 Task: Look for space in Râşnov, Romania from 7th July, 2023 to 15th July, 2023 for 6 adults in price range Rs.15000 to Rs.20000. Place can be entire place with 3 bedrooms having 3 beds and 3 bathrooms. Property type can be house, flat, guest house. Booking option can be shelf check-in. Required host language is English.
Action: Mouse moved to (424, 69)
Screenshot: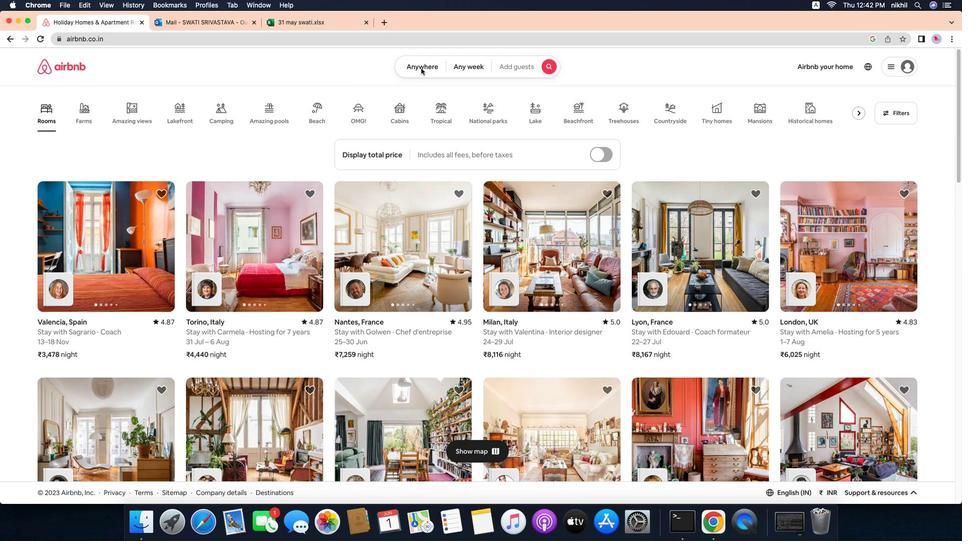 
Action: Mouse pressed left at (424, 69)
Screenshot: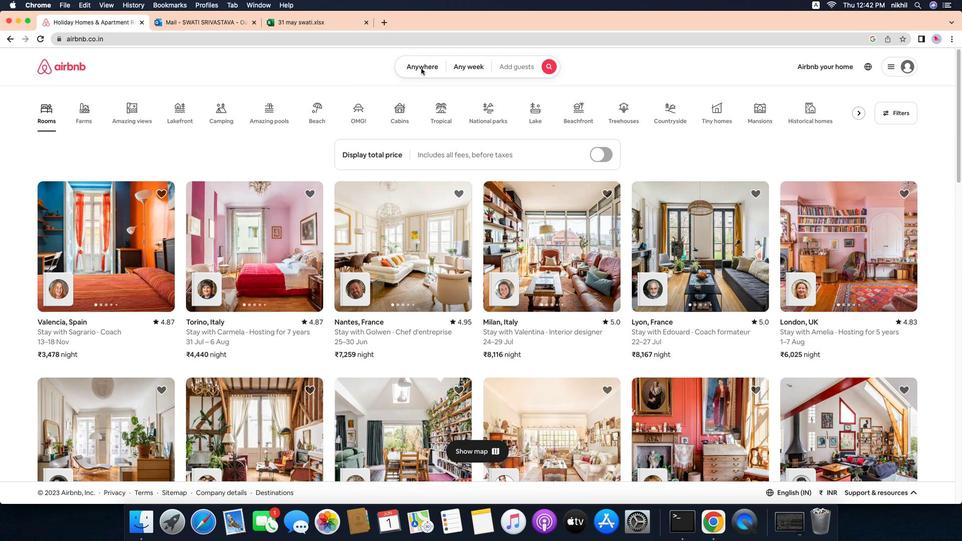 
Action: Mouse moved to (421, 71)
Screenshot: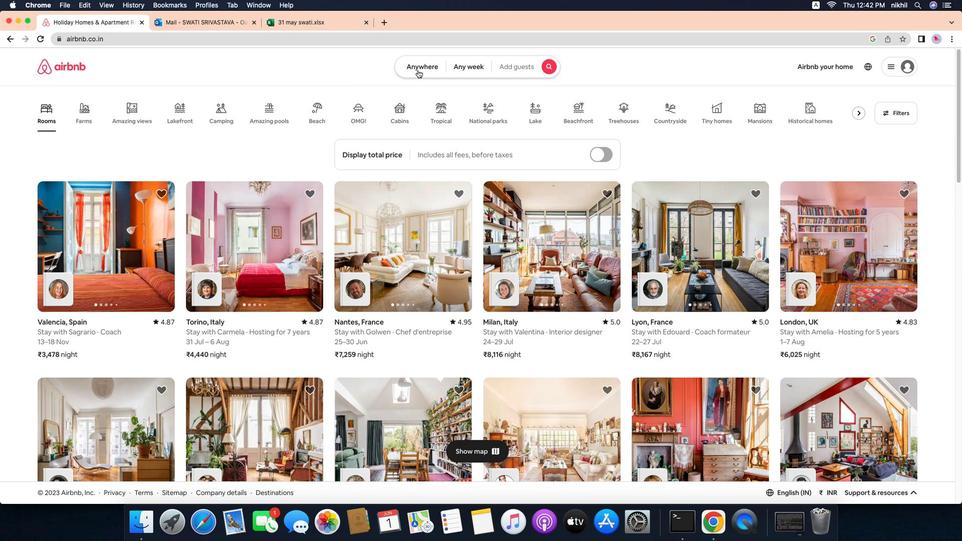 
Action: Mouse pressed left at (421, 71)
Screenshot: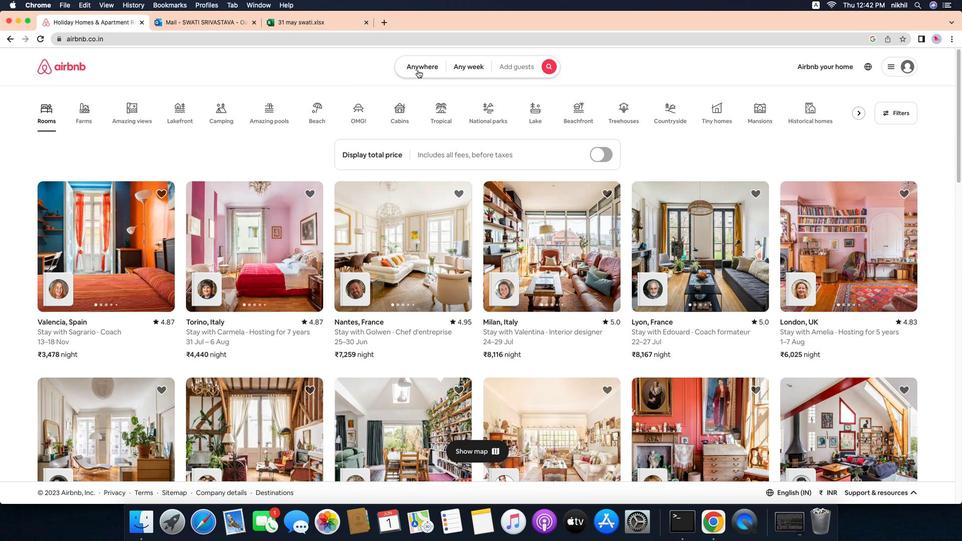 
Action: Mouse moved to (369, 107)
Screenshot: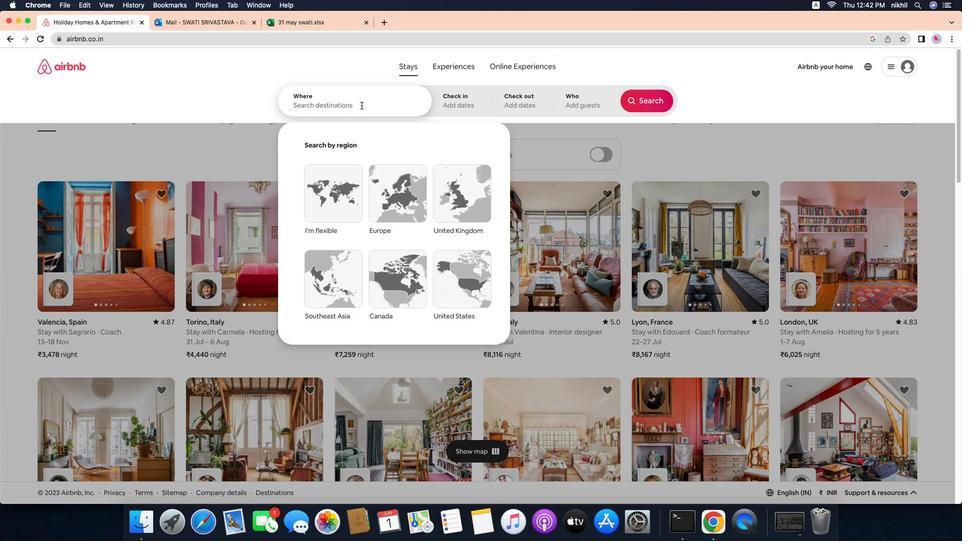 
Action: Mouse pressed left at (369, 107)
Screenshot: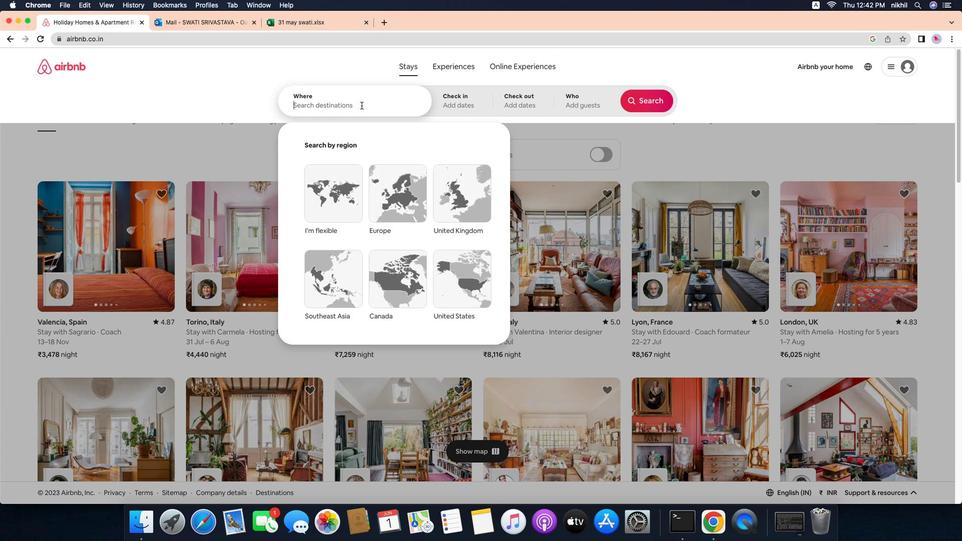 
Action: Mouse moved to (369, 108)
Screenshot: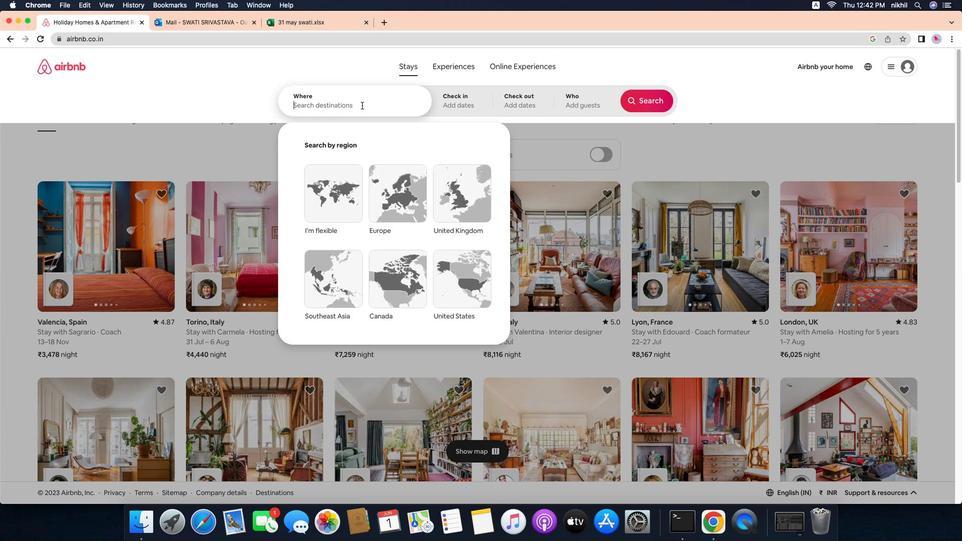 
Action: Key pressed Key.caps_lock'R'Key.caps_lock'a''s''n''o''v'
Screenshot: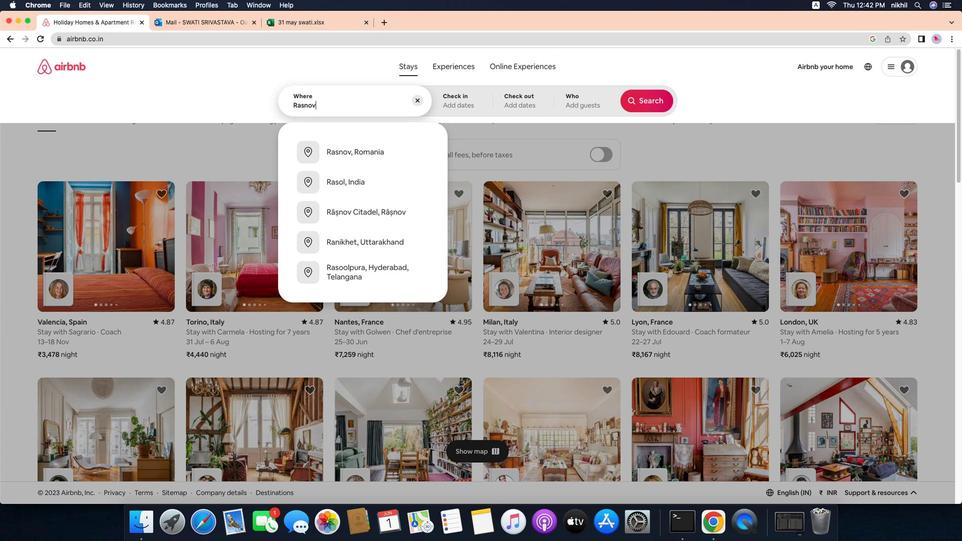 
Action: Mouse moved to (393, 162)
Screenshot: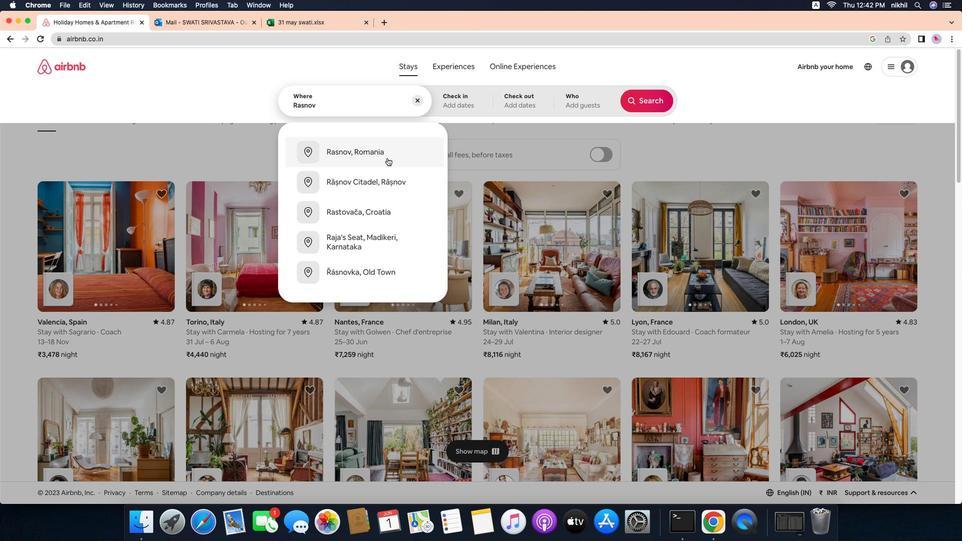 
Action: Mouse pressed left at (393, 162)
Screenshot: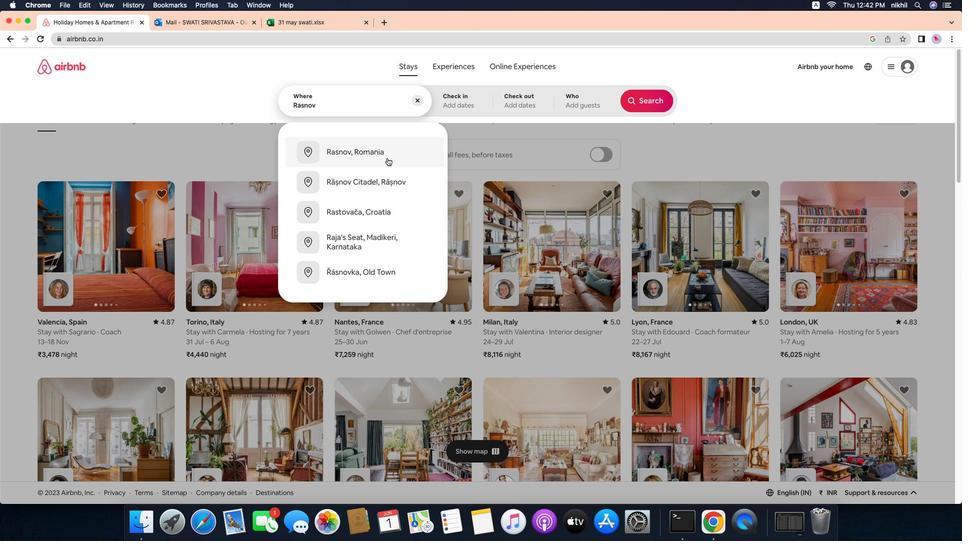 
Action: Mouse moved to (602, 245)
Screenshot: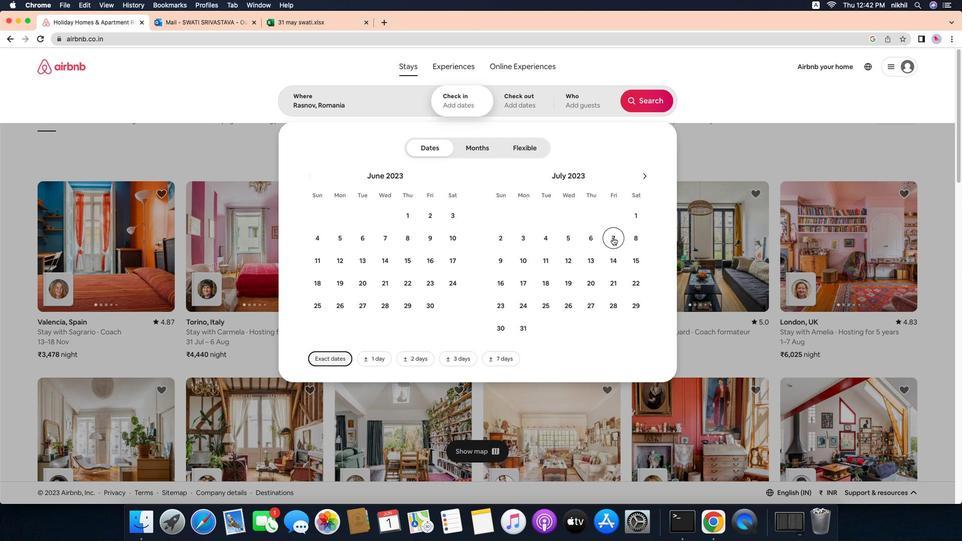
Action: Mouse pressed left at (602, 245)
Screenshot: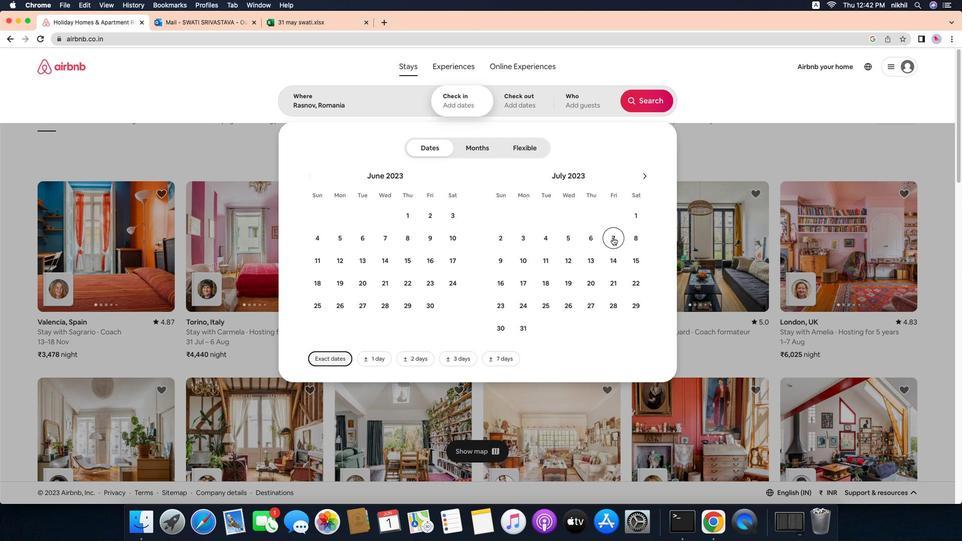 
Action: Mouse moved to (617, 266)
Screenshot: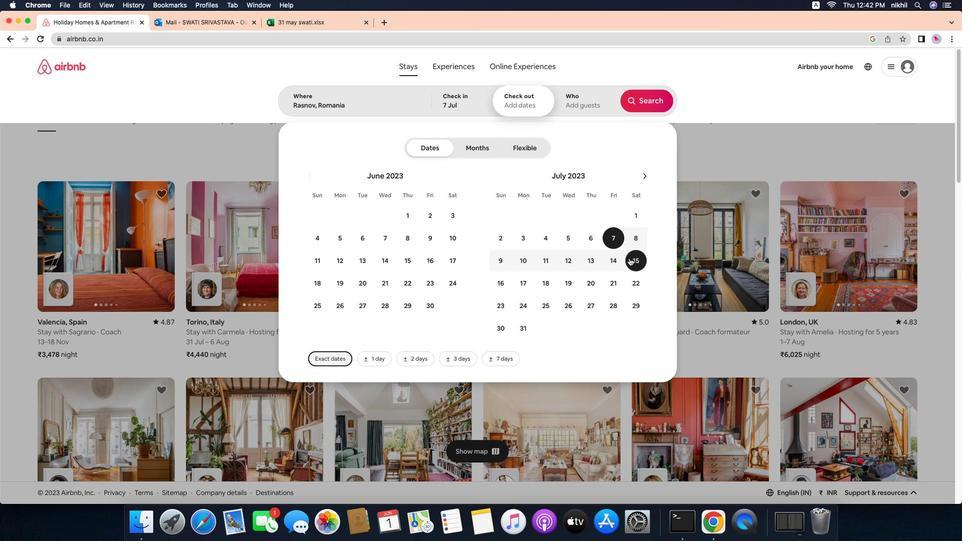 
Action: Mouse pressed left at (617, 266)
Screenshot: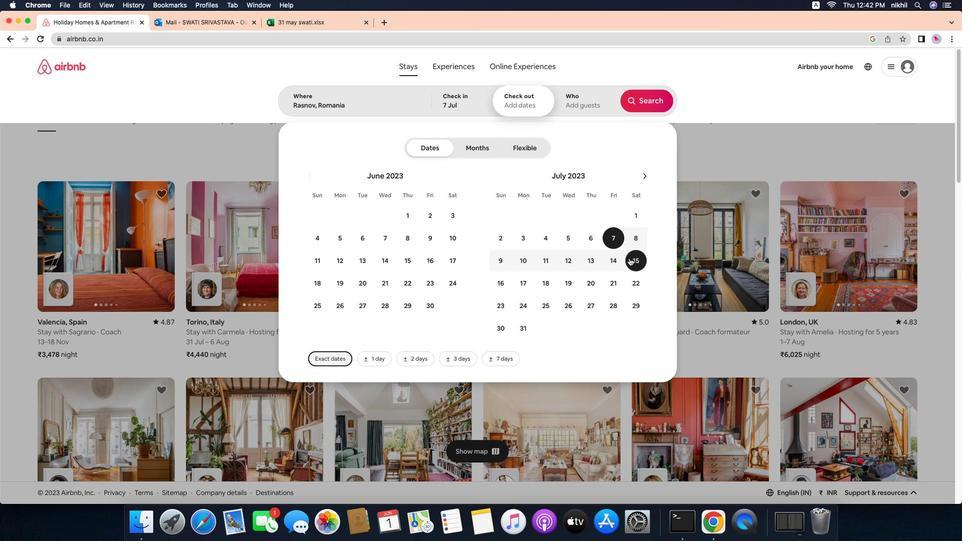 
Action: Mouse moved to (580, 104)
Screenshot: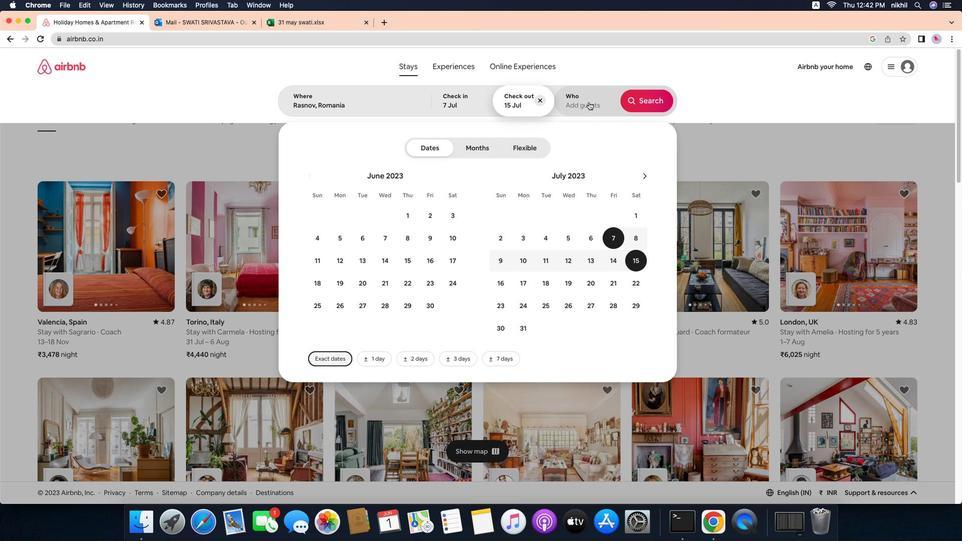 
Action: Mouse pressed left at (580, 104)
Screenshot: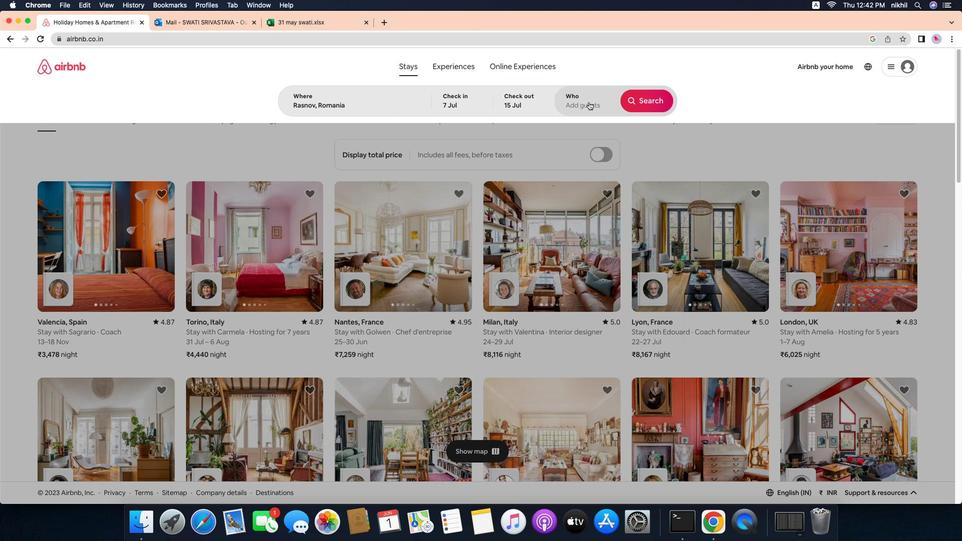 
Action: Mouse moved to (638, 152)
Screenshot: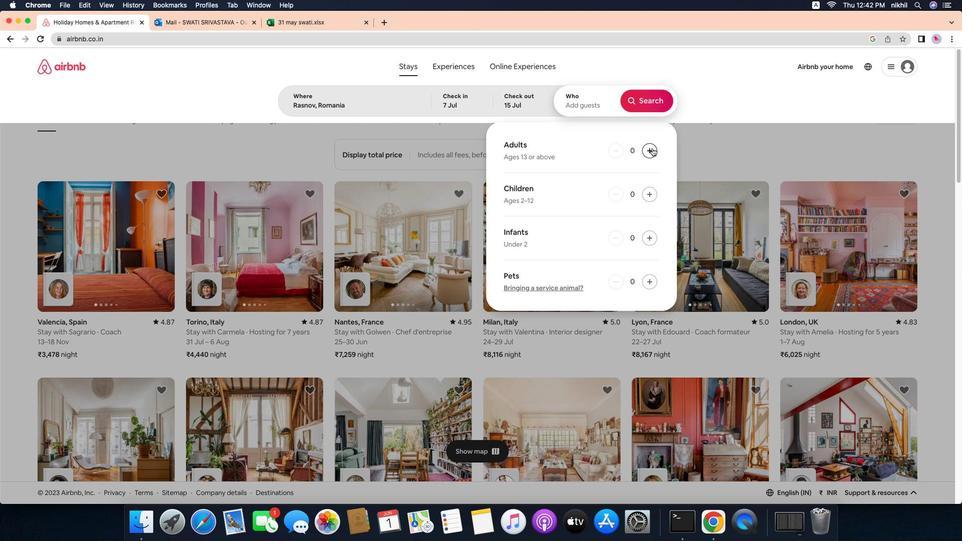 
Action: Mouse pressed left at (638, 152)
Screenshot: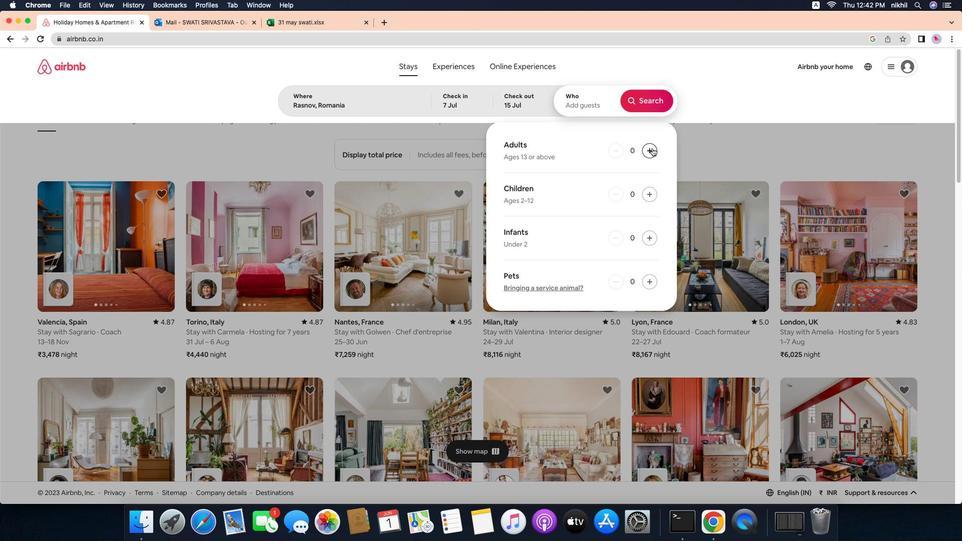 
Action: Mouse pressed left at (638, 152)
Screenshot: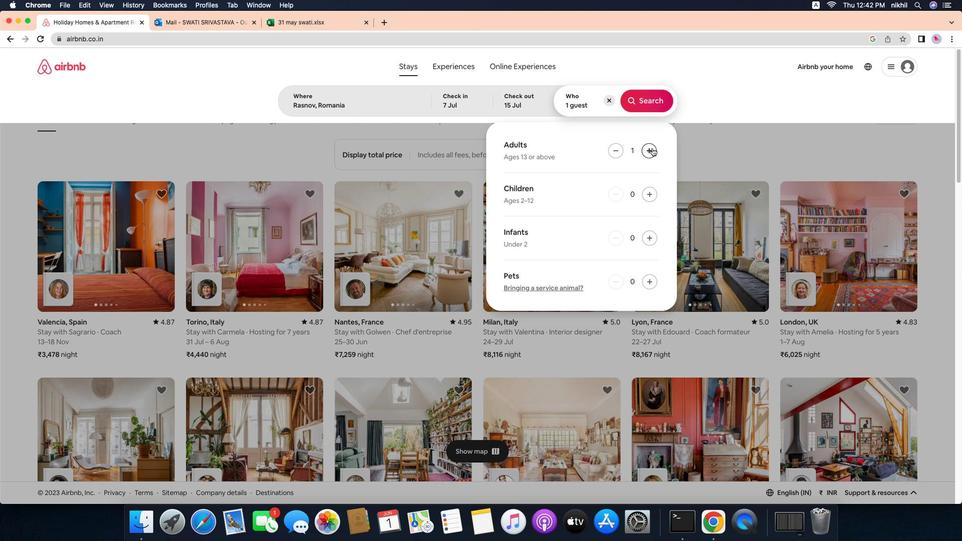 
Action: Mouse pressed left at (638, 152)
Screenshot: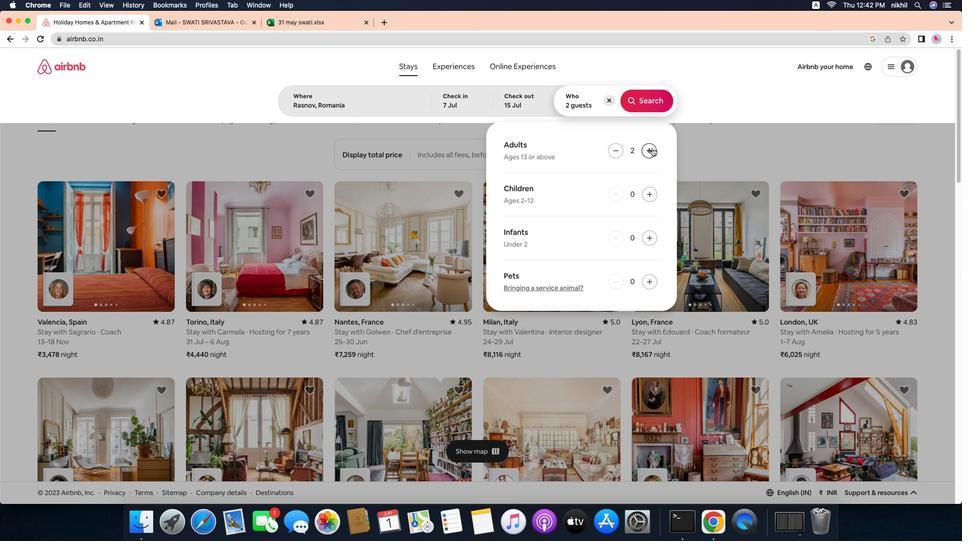 
Action: Mouse pressed left at (638, 152)
Screenshot: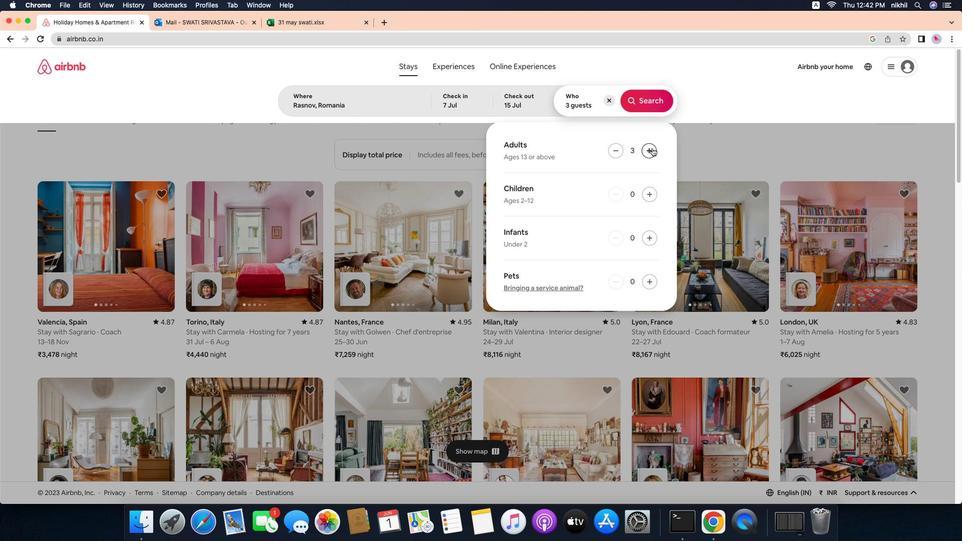 
Action: Mouse pressed left at (638, 152)
Screenshot: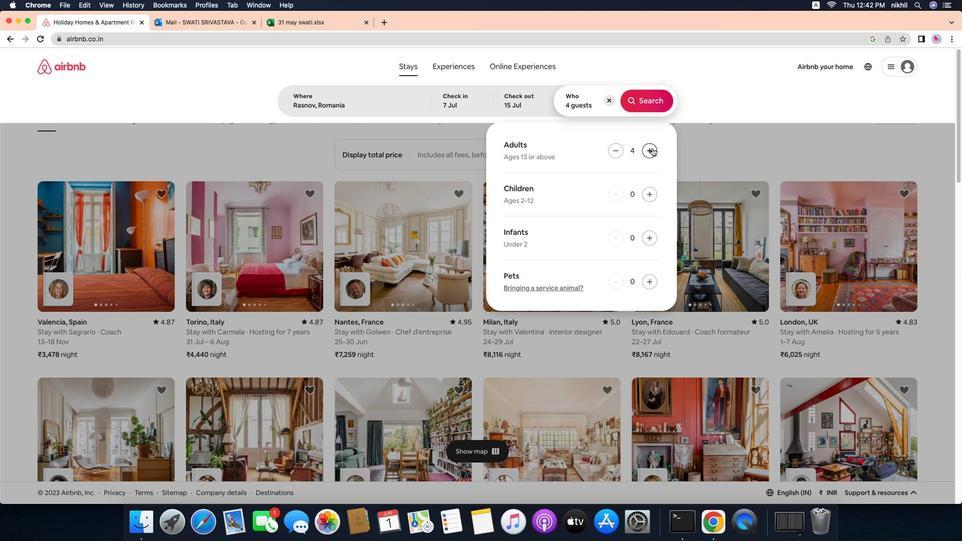 
Action: Mouse pressed left at (638, 152)
Screenshot: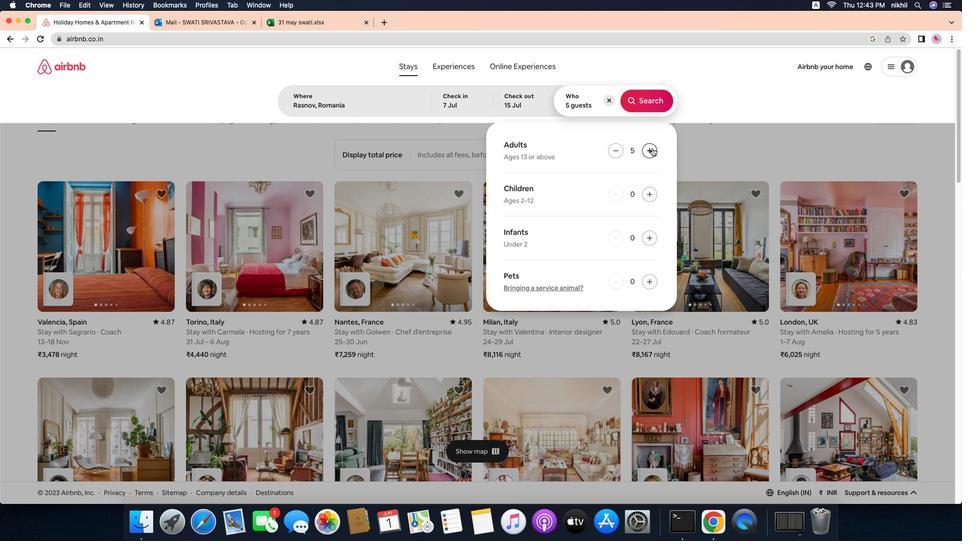 
Action: Mouse moved to (635, 99)
Screenshot: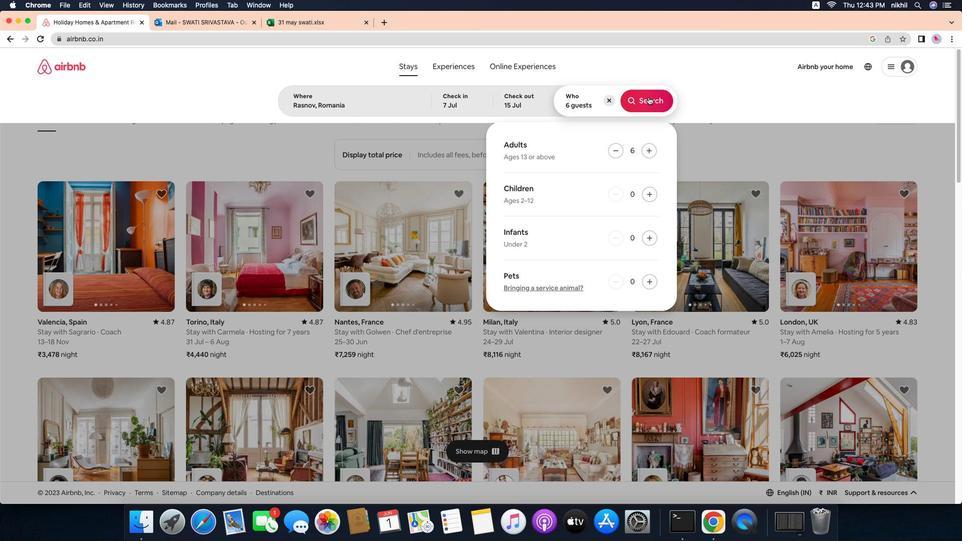 
Action: Mouse pressed left at (635, 99)
Screenshot: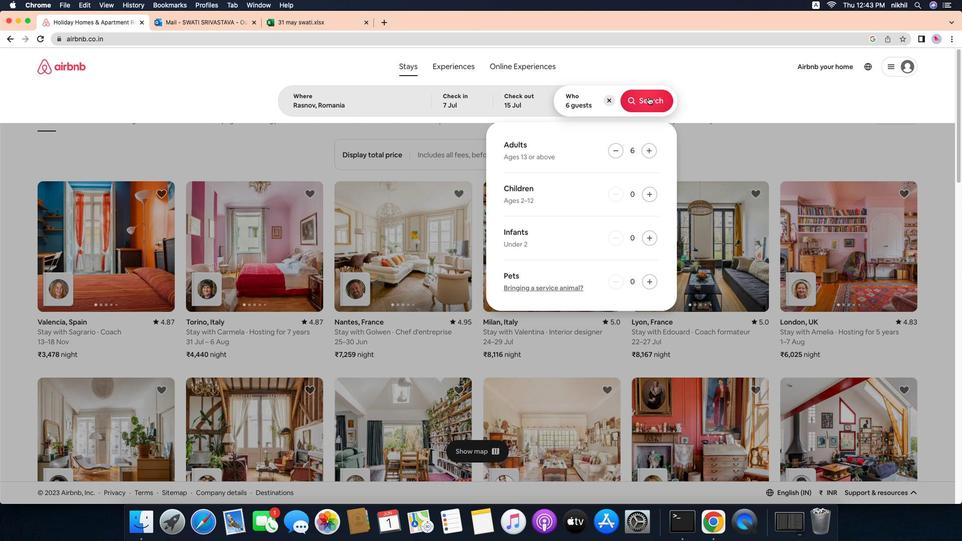 
Action: Mouse moved to (894, 106)
Screenshot: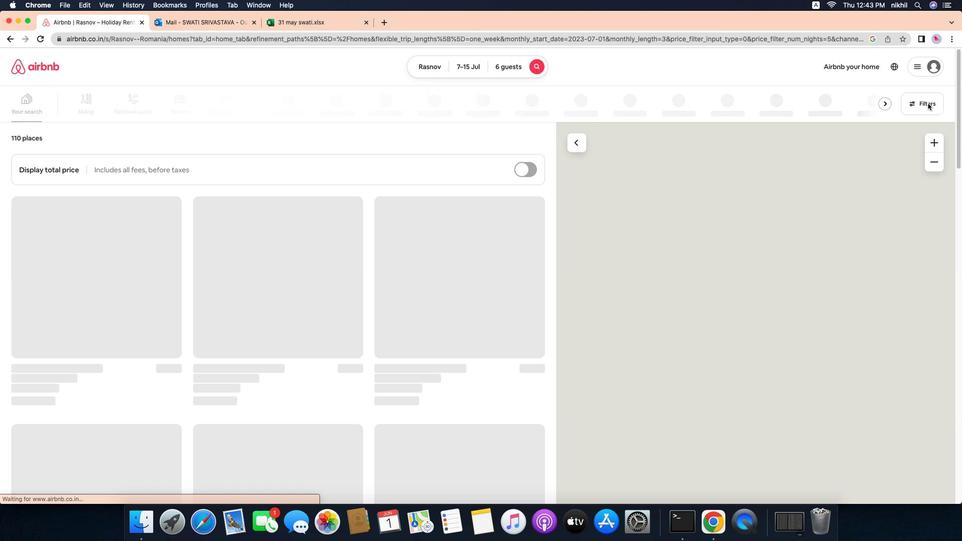 
Action: Mouse pressed left at (894, 106)
Screenshot: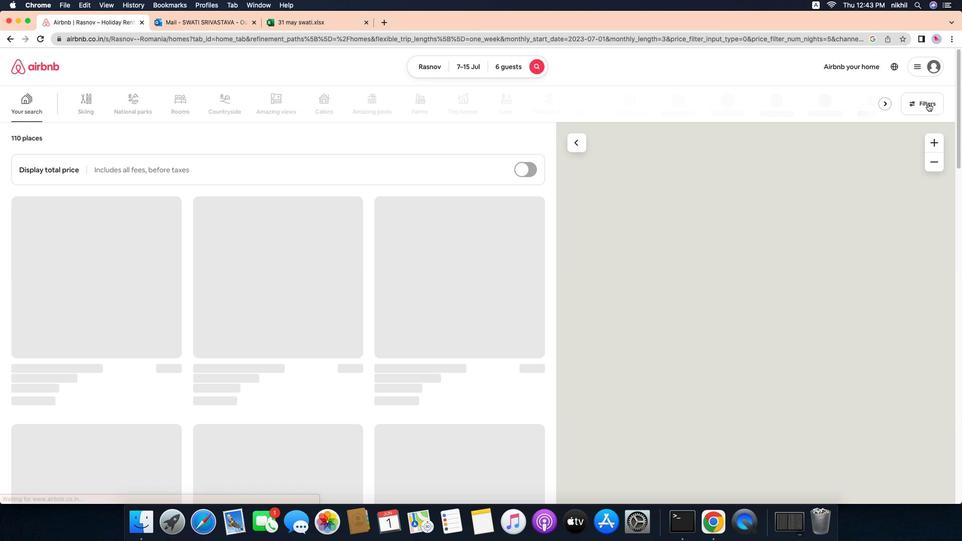 
Action: Mouse moved to (403, 345)
Screenshot: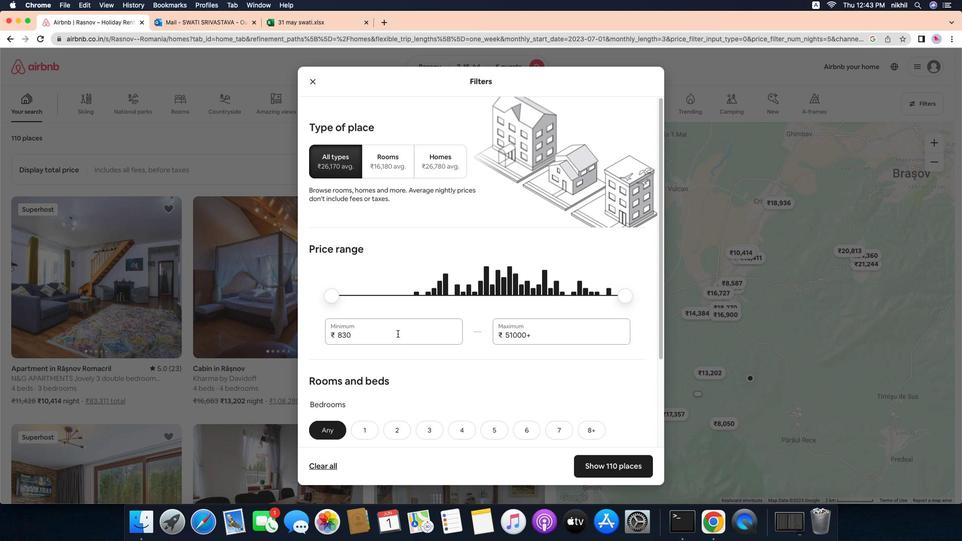 
Action: Mouse pressed left at (403, 345)
Screenshot: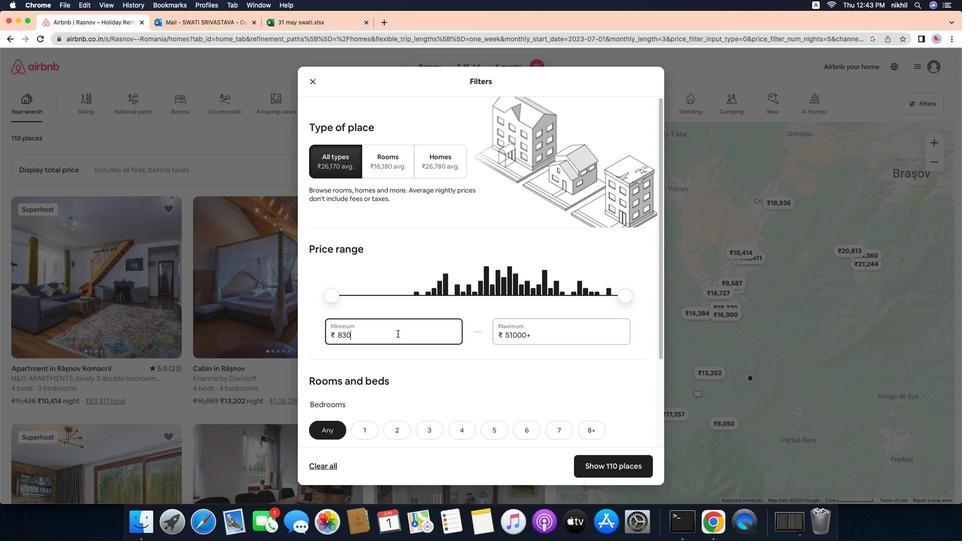 
Action: Key pressed Key.backspaceKey.backspaceKey.backspace'1''5''0''0''0'
Screenshot: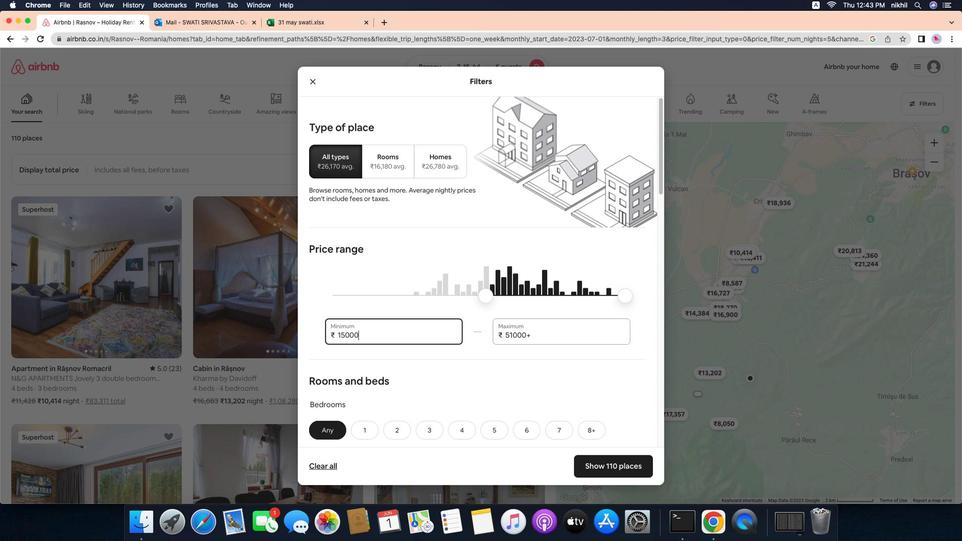 
Action: Mouse moved to (534, 339)
Screenshot: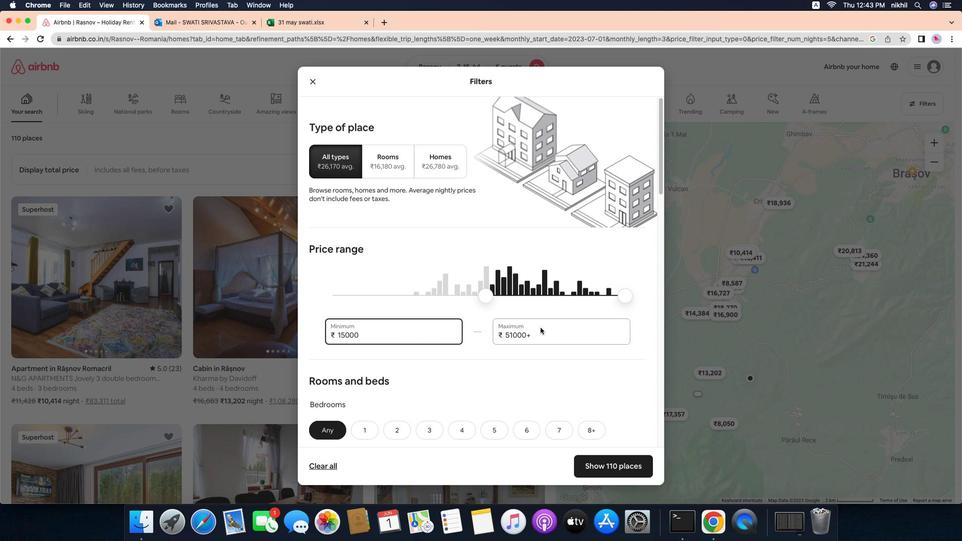 
Action: Mouse pressed left at (534, 339)
Screenshot: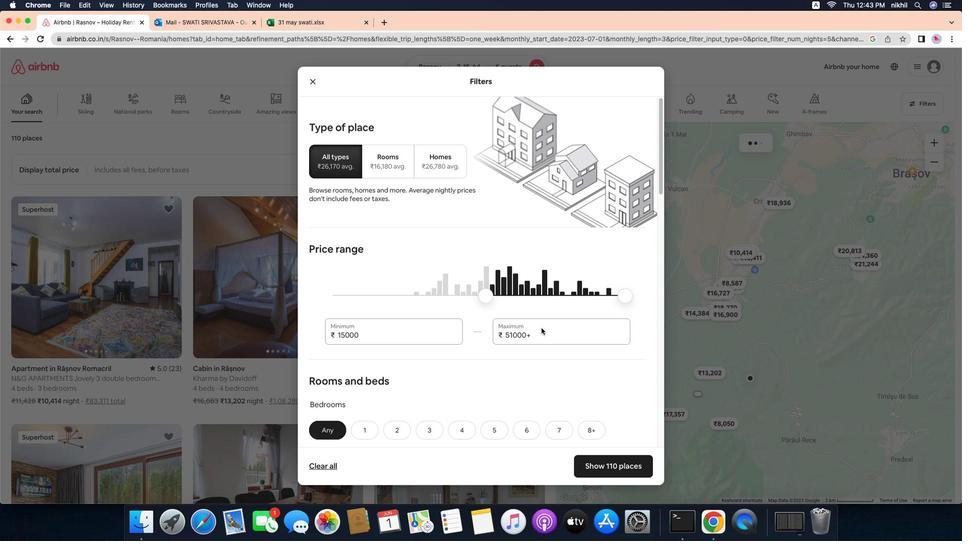 
Action: Mouse moved to (525, 338)
Screenshot: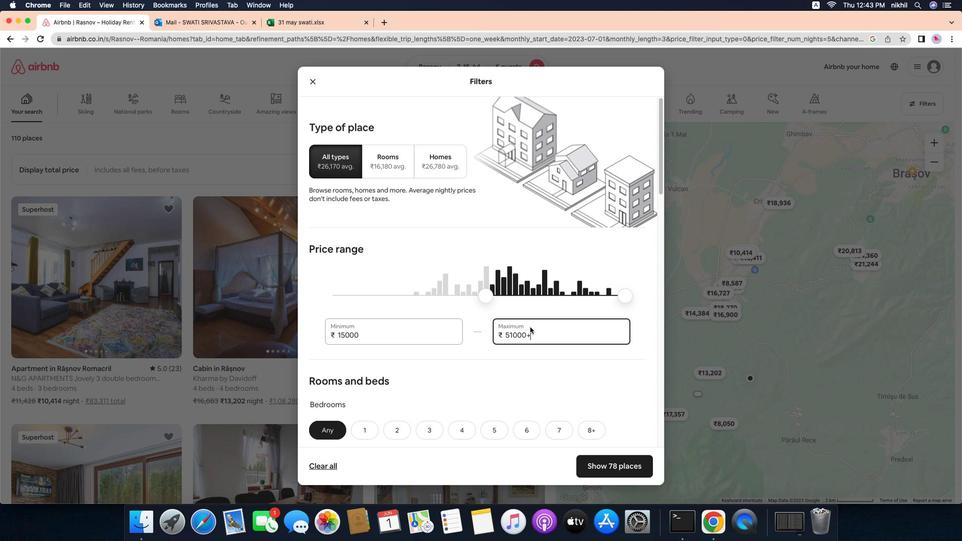 
Action: Key pressed Key.backspaceKey.backspaceKey.backspaceKey.backspaceKey.backspaceKey.backspace'2''0''0''0''0'
Screenshot: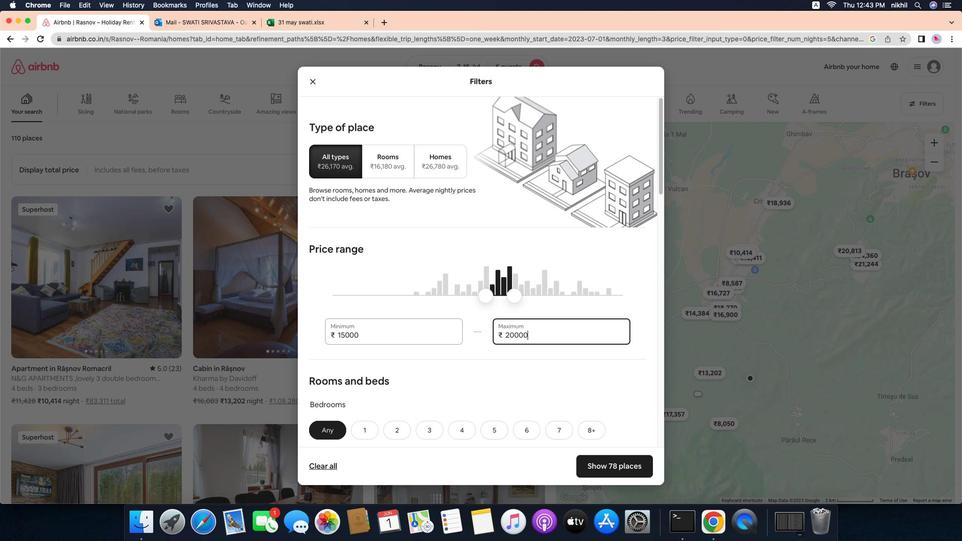 
Action: Mouse moved to (459, 352)
Screenshot: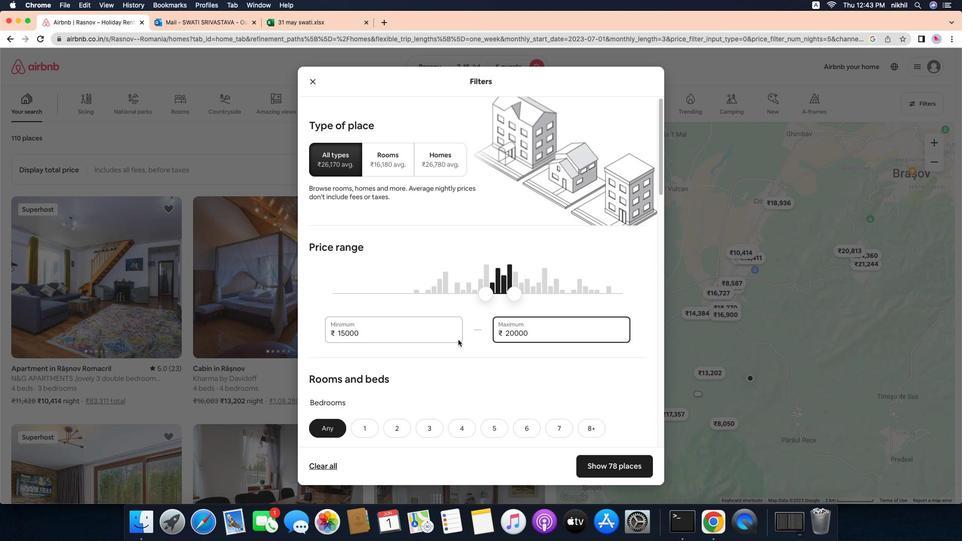 
Action: Mouse scrolled (459, 352) with delta (34, -2)
Screenshot: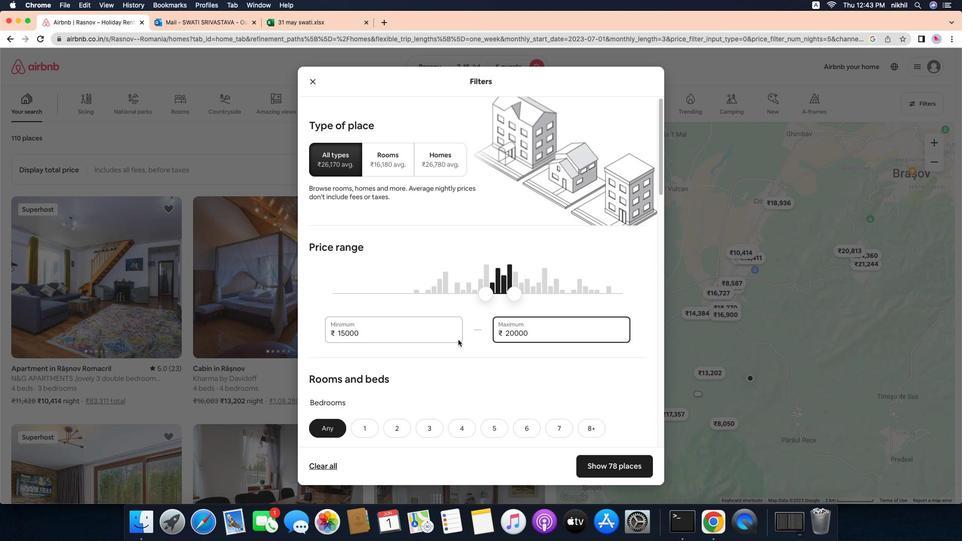 
Action: Mouse moved to (459, 352)
Screenshot: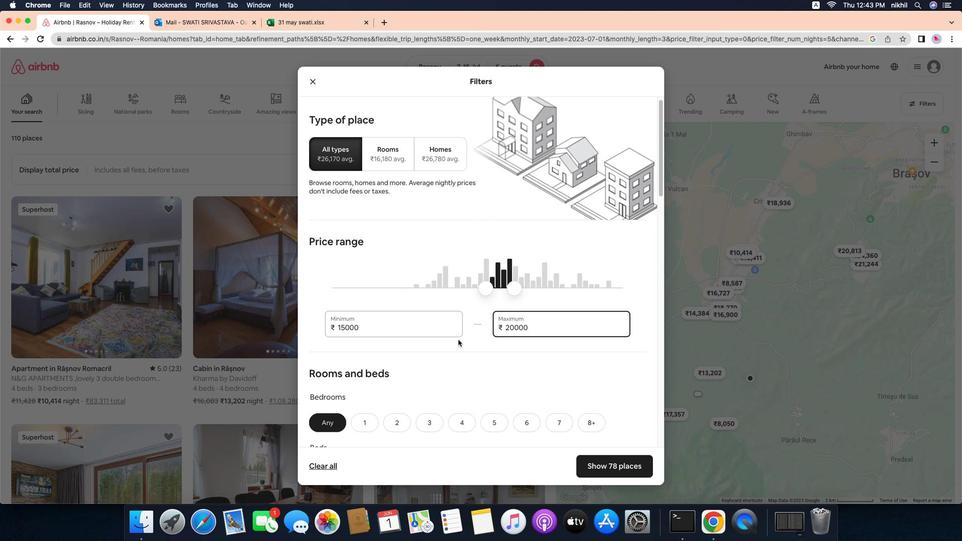 
Action: Mouse scrolled (459, 352) with delta (34, -2)
Screenshot: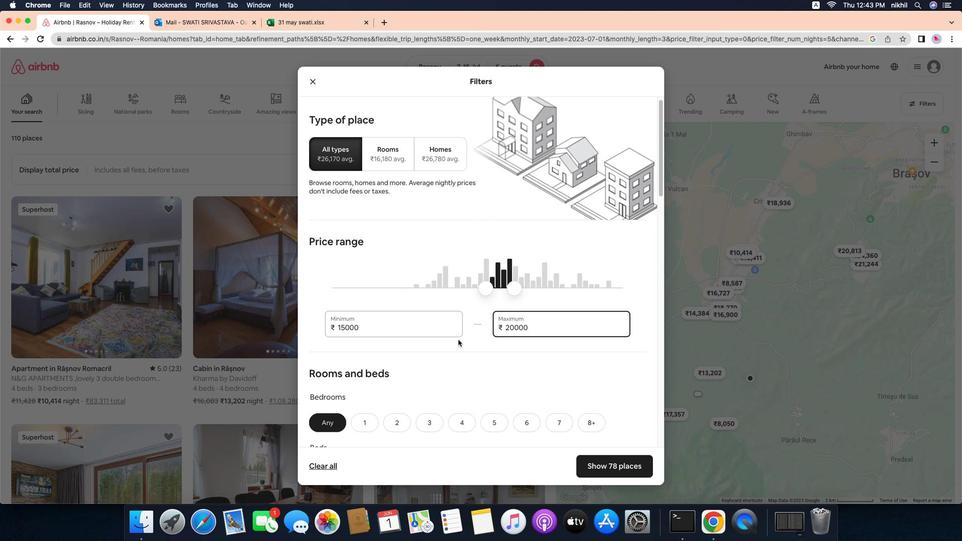 
Action: Mouse moved to (459, 352)
Screenshot: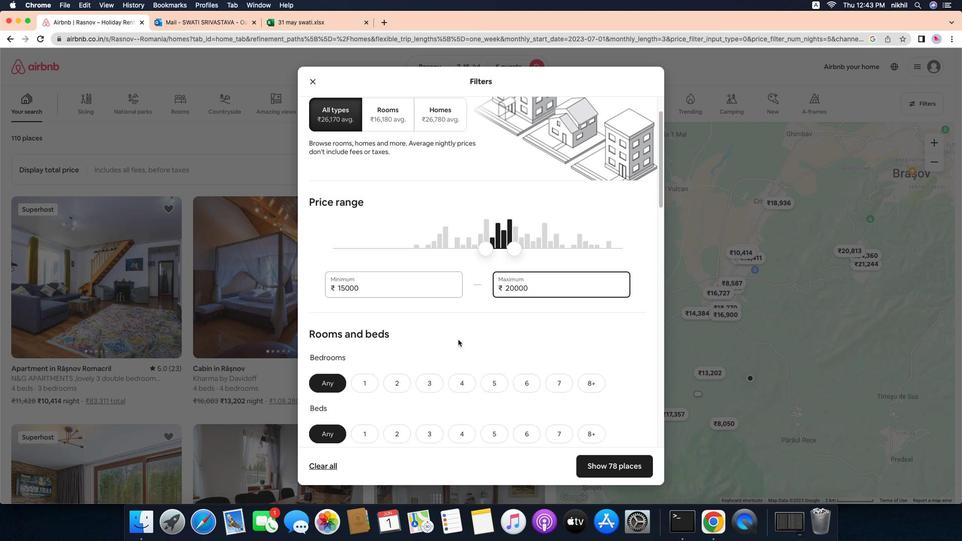 
Action: Mouse scrolled (459, 352) with delta (34, -3)
Screenshot: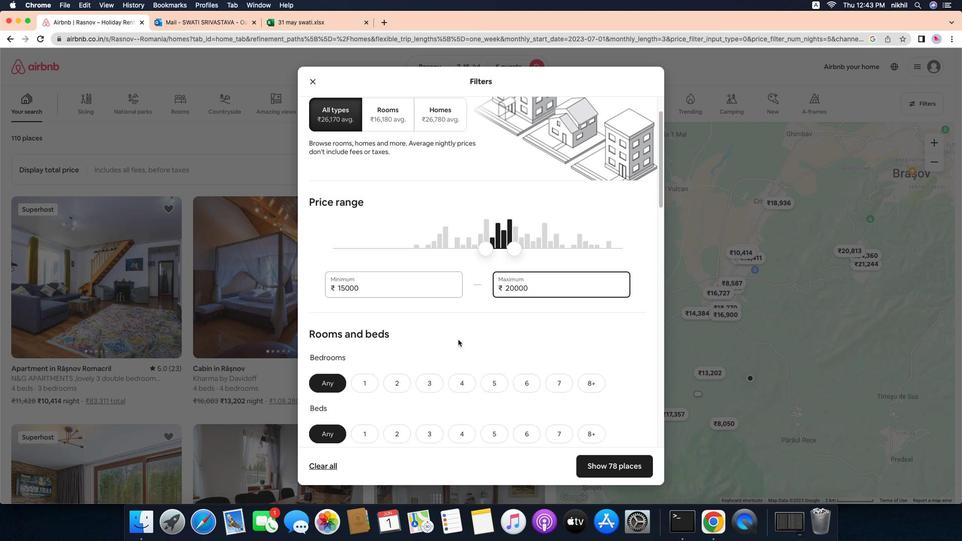 
Action: Mouse scrolled (459, 352) with delta (34, -2)
Screenshot: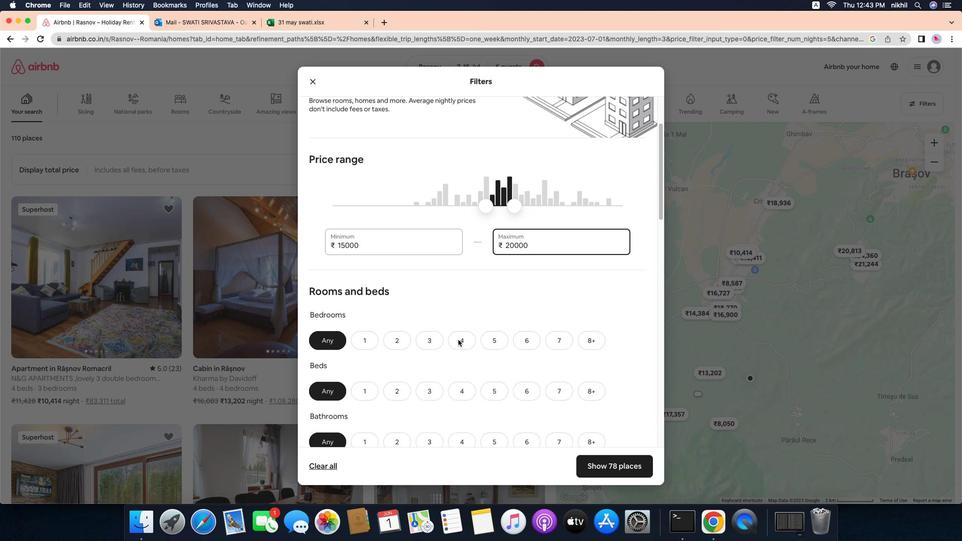 
Action: Mouse scrolled (459, 352) with delta (34, -2)
Screenshot: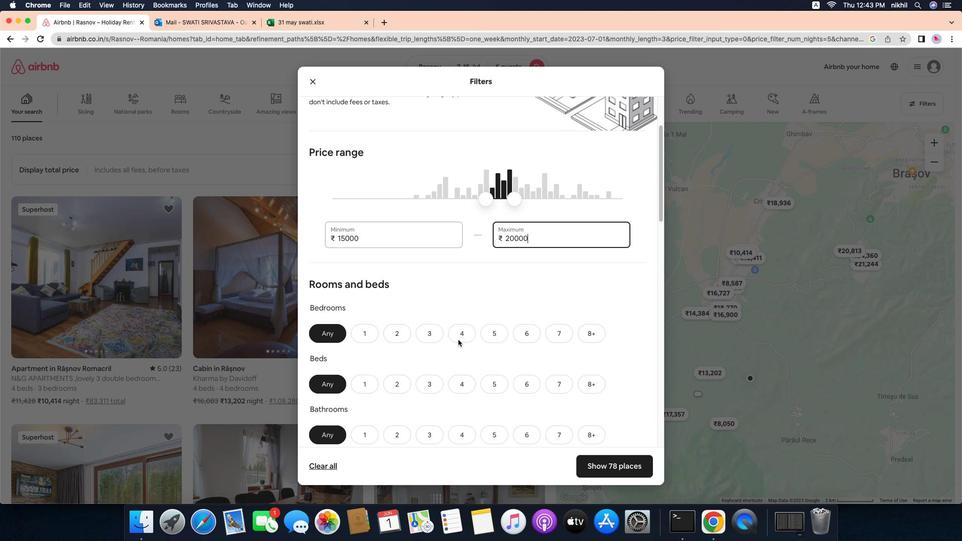 
Action: Mouse scrolled (459, 352) with delta (34, -3)
Screenshot: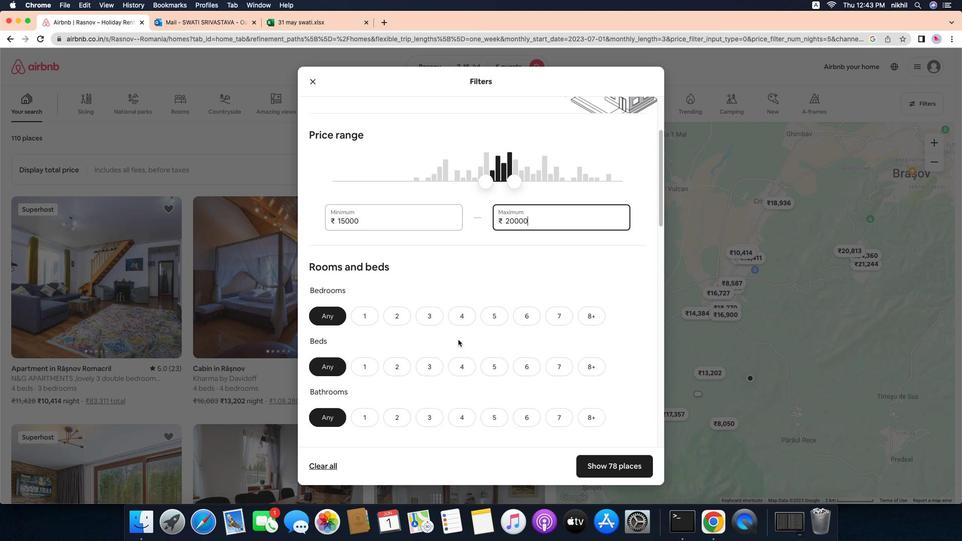 
Action: Mouse moved to (428, 271)
Screenshot: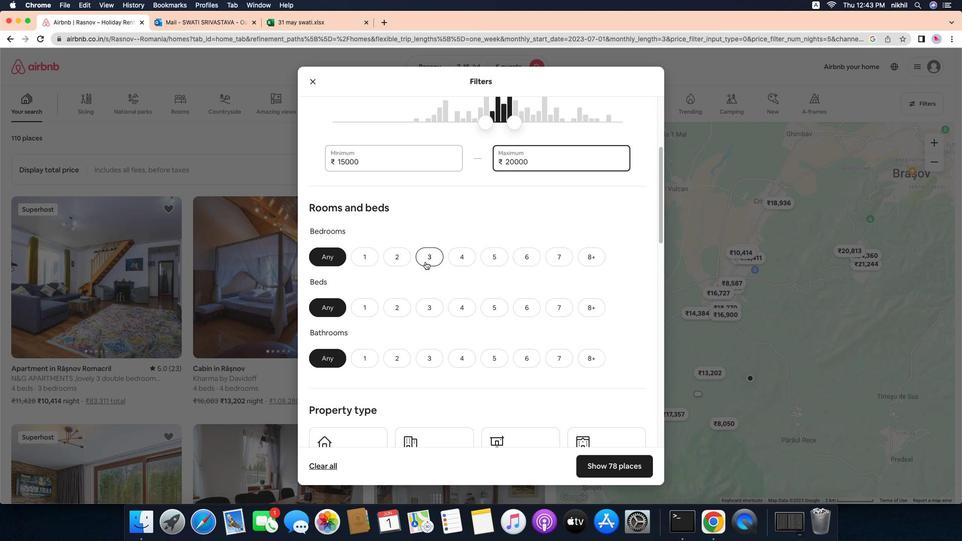 
Action: Mouse pressed left at (428, 271)
Screenshot: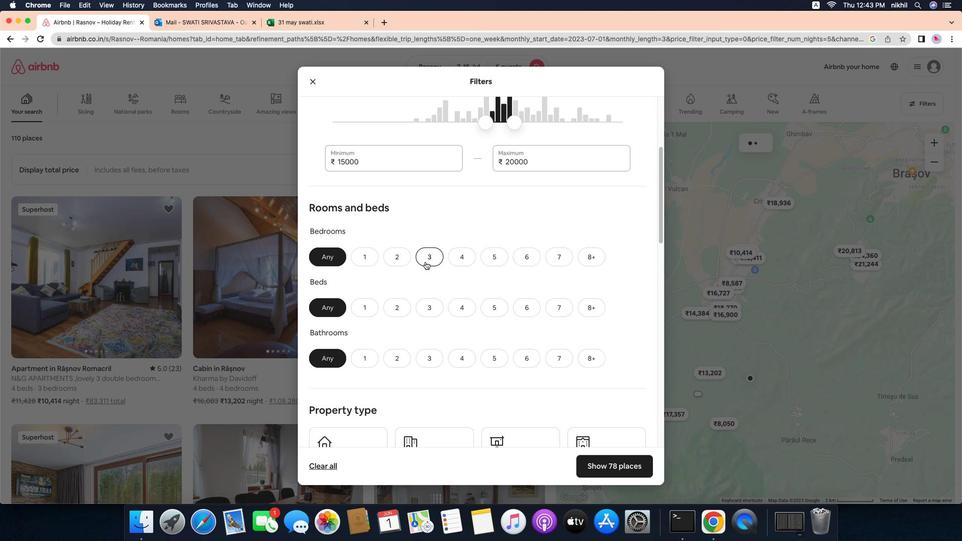 
Action: Mouse moved to (432, 321)
Screenshot: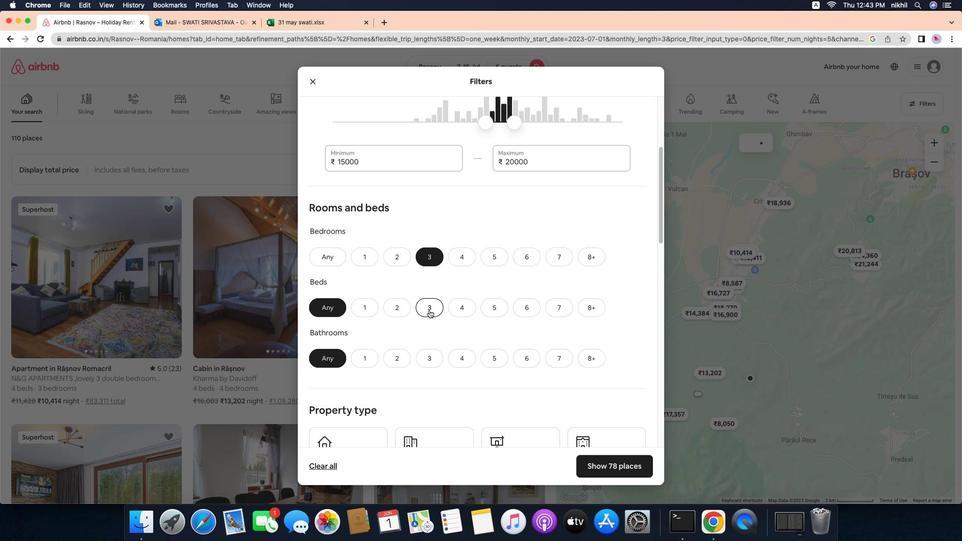 
Action: Mouse pressed left at (432, 321)
Screenshot: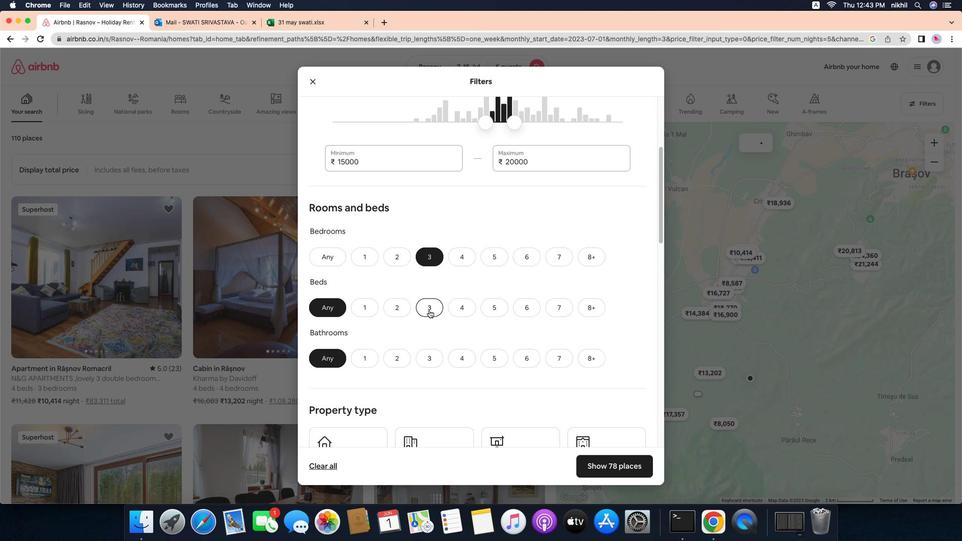 
Action: Mouse moved to (426, 371)
Screenshot: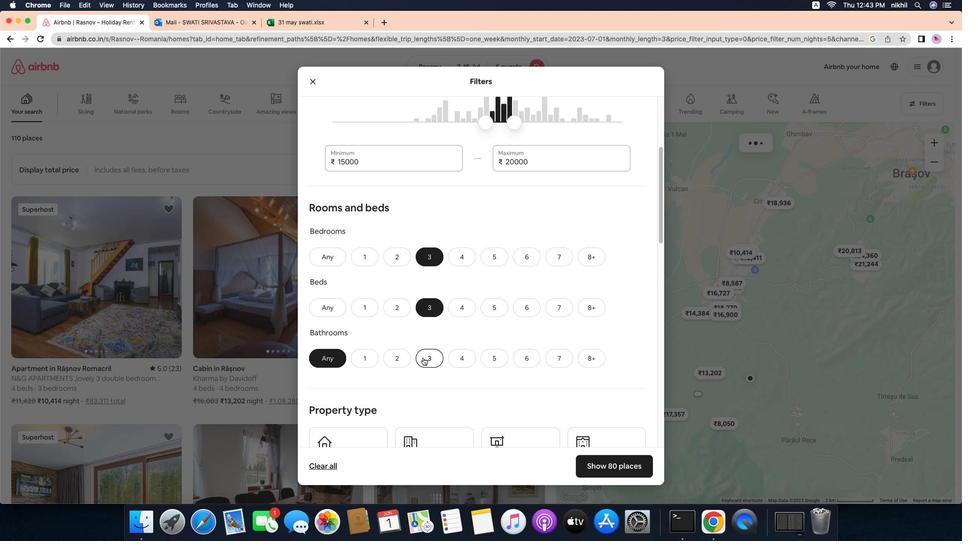 
Action: Mouse pressed left at (426, 371)
Screenshot: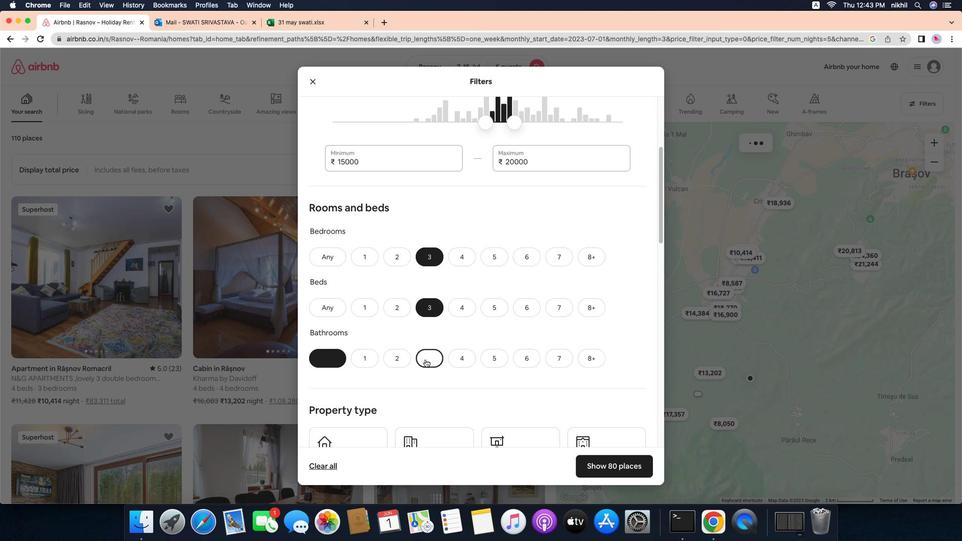 
Action: Mouse moved to (465, 347)
Screenshot: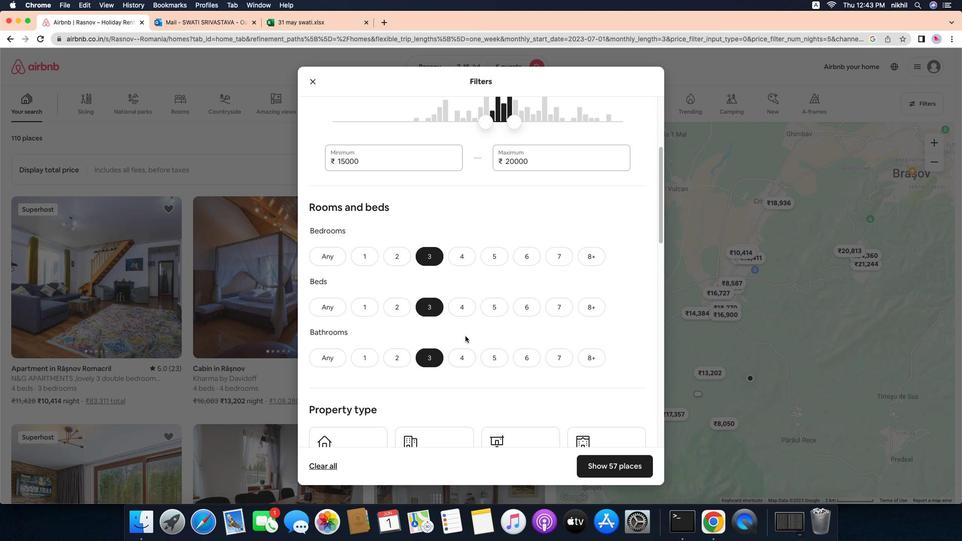
Action: Mouse scrolled (465, 347) with delta (34, -2)
Screenshot: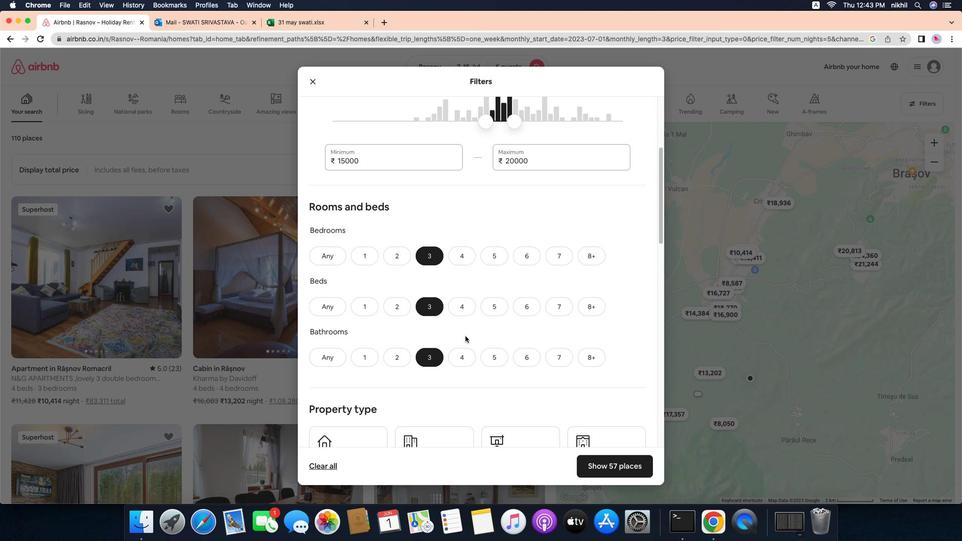 
Action: Mouse scrolled (465, 347) with delta (34, -2)
Screenshot: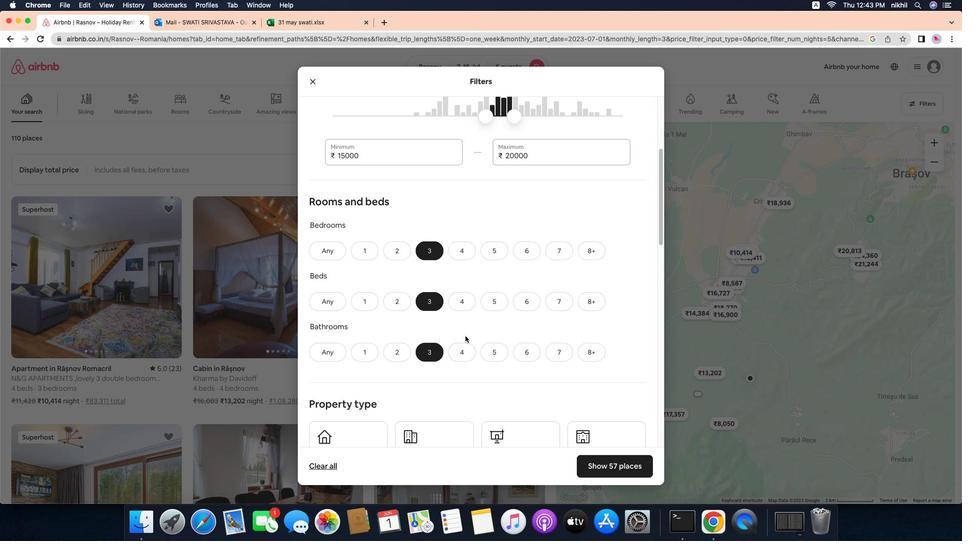 
Action: Mouse scrolled (465, 347) with delta (34, -2)
Screenshot: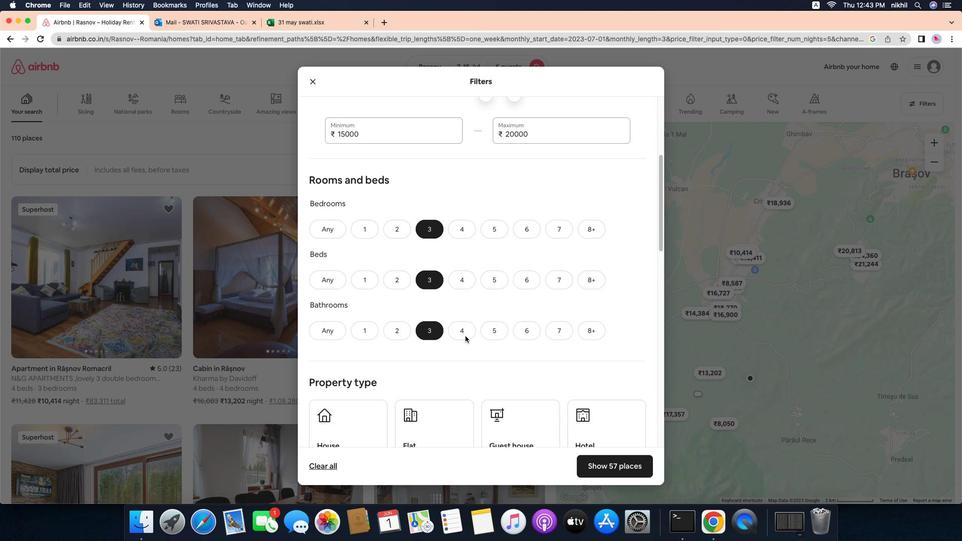 
Action: Mouse scrolled (465, 347) with delta (34, -3)
Screenshot: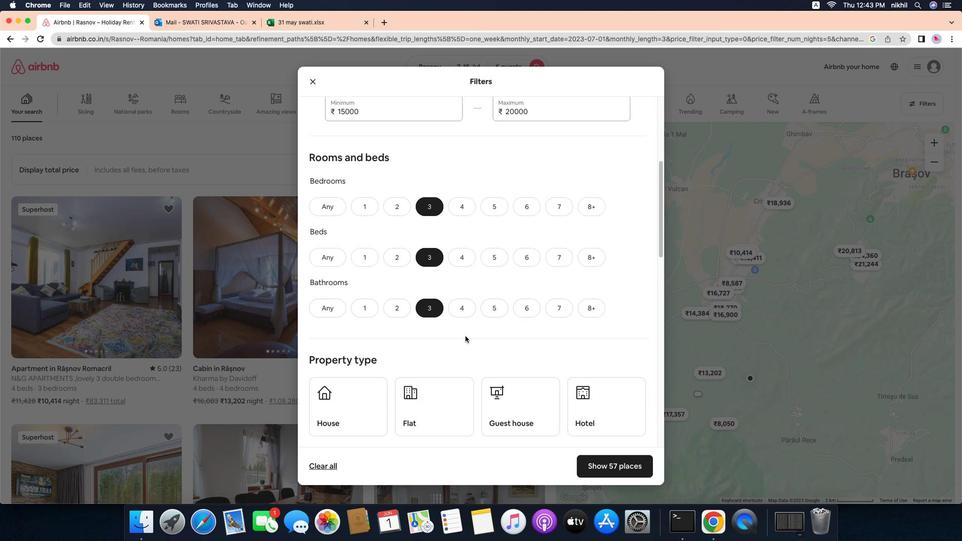 
Action: Mouse scrolled (465, 347) with delta (34, -2)
Screenshot: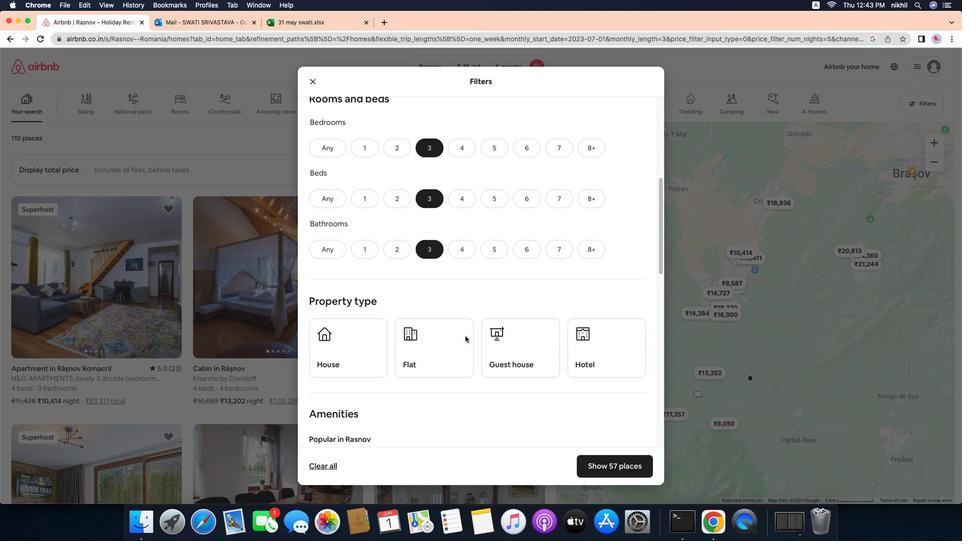
Action: Mouse scrolled (465, 347) with delta (34, -2)
Screenshot: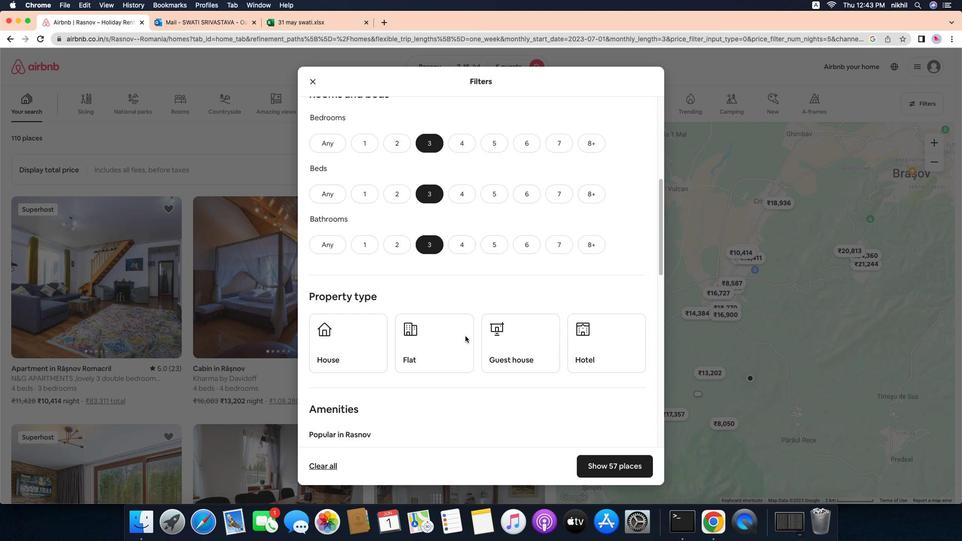 
Action: Mouse moved to (369, 341)
Screenshot: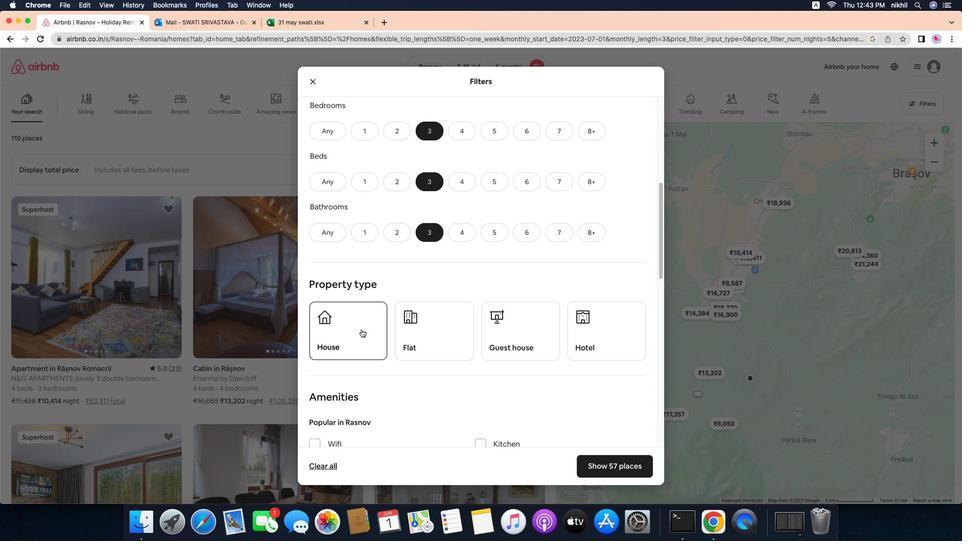 
Action: Mouse pressed left at (369, 341)
Screenshot: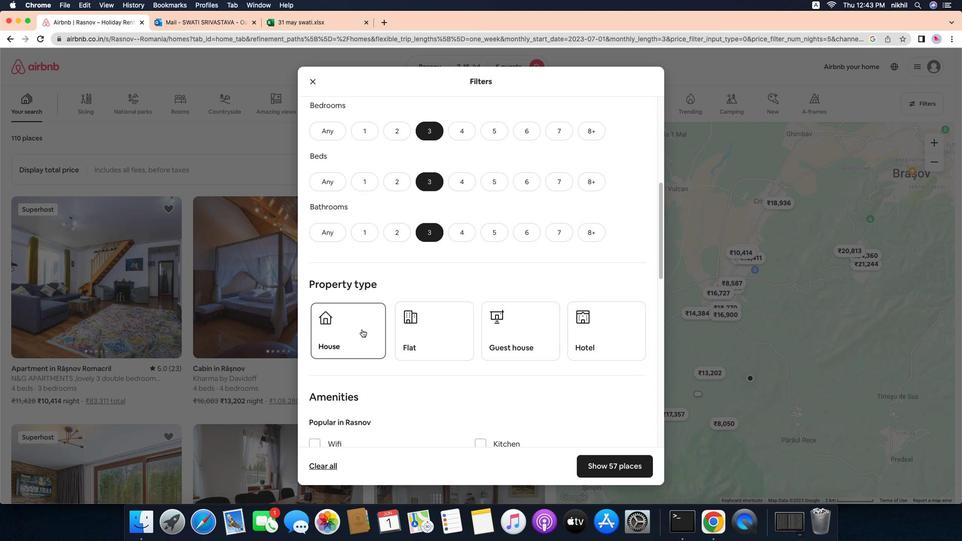 
Action: Mouse moved to (438, 344)
Screenshot: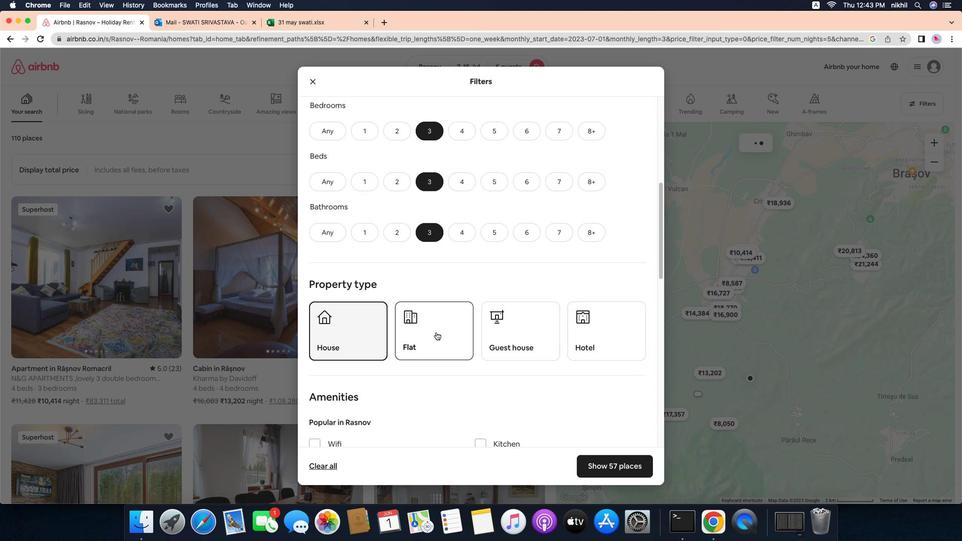 
Action: Mouse pressed left at (438, 344)
Screenshot: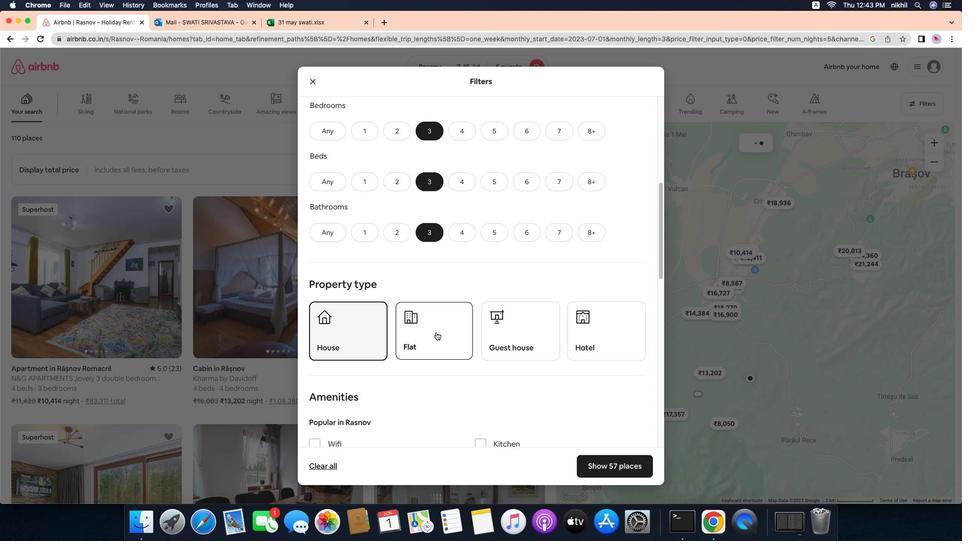 
Action: Mouse moved to (504, 340)
Screenshot: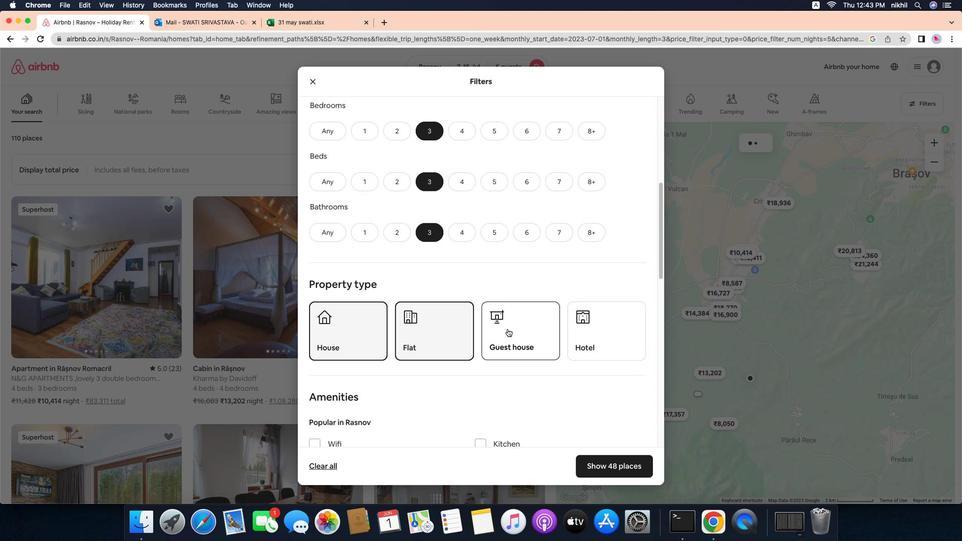 
Action: Mouse pressed left at (504, 340)
Screenshot: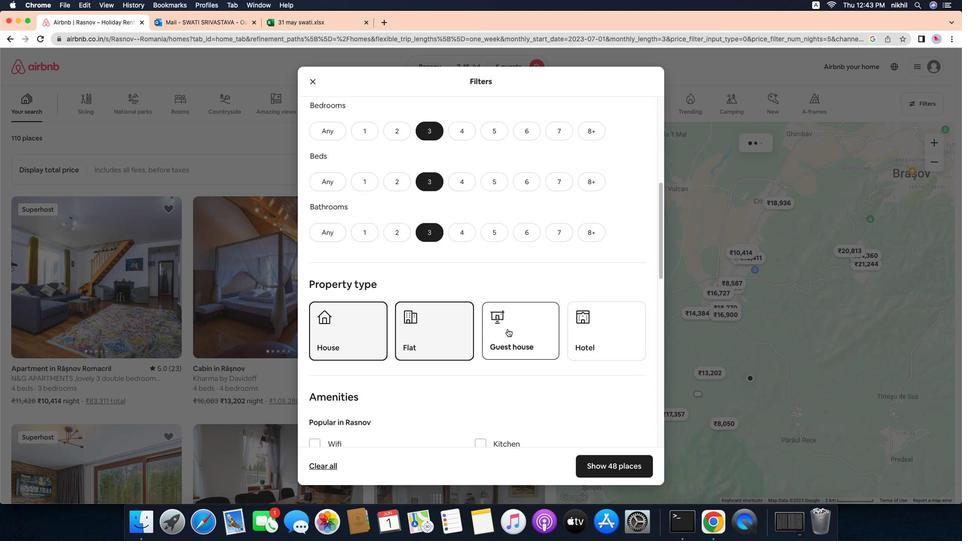 
Action: Mouse moved to (502, 368)
Screenshot: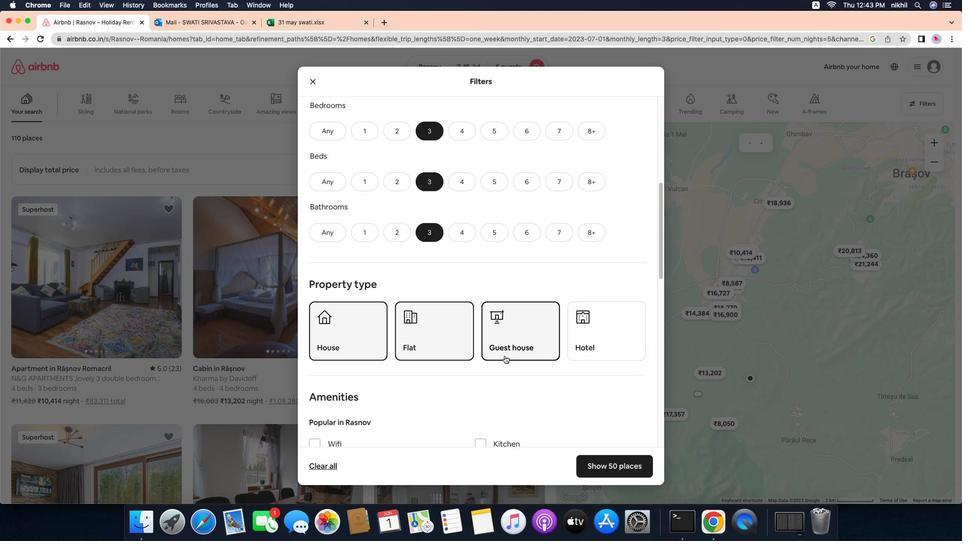 
Action: Mouse scrolled (502, 368) with delta (34, -2)
Screenshot: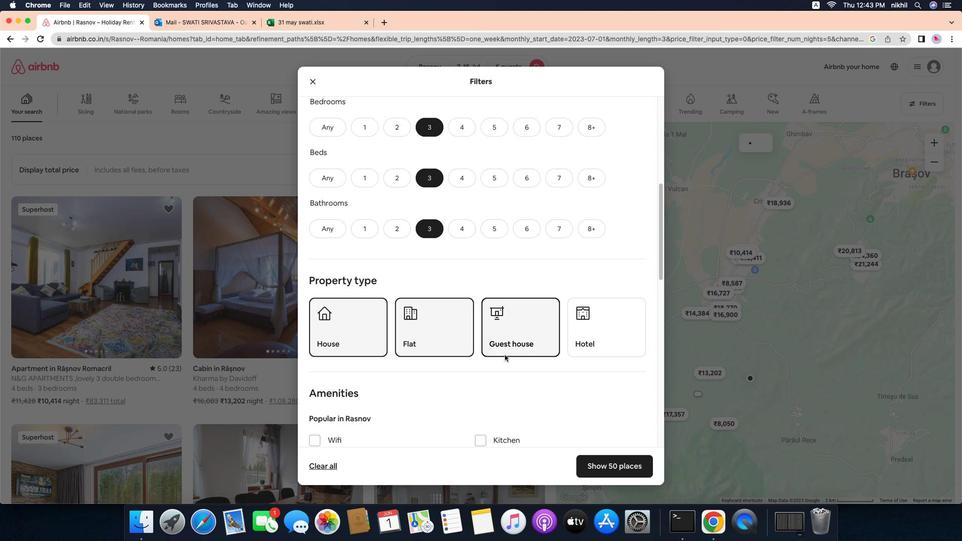 
Action: Mouse scrolled (502, 368) with delta (34, -2)
Screenshot: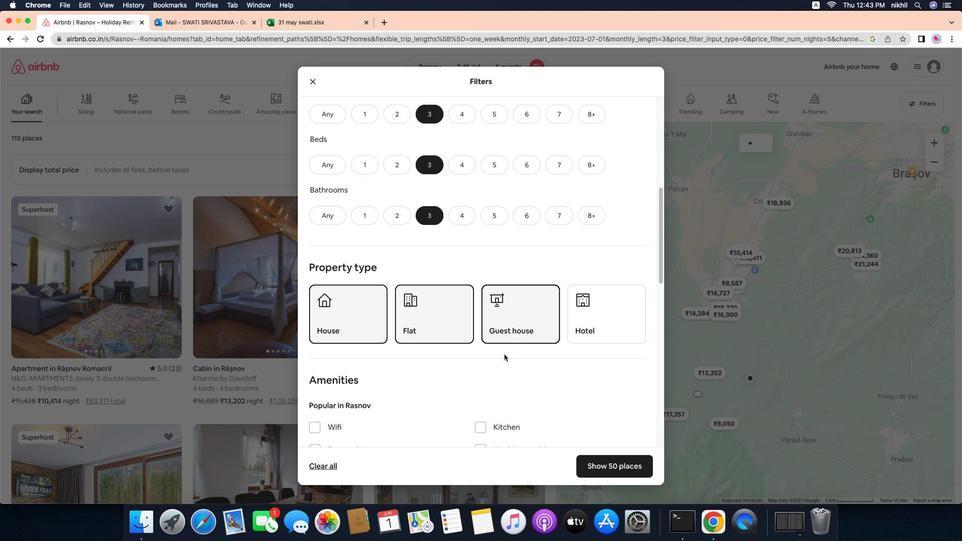 
Action: Mouse moved to (502, 368)
Screenshot: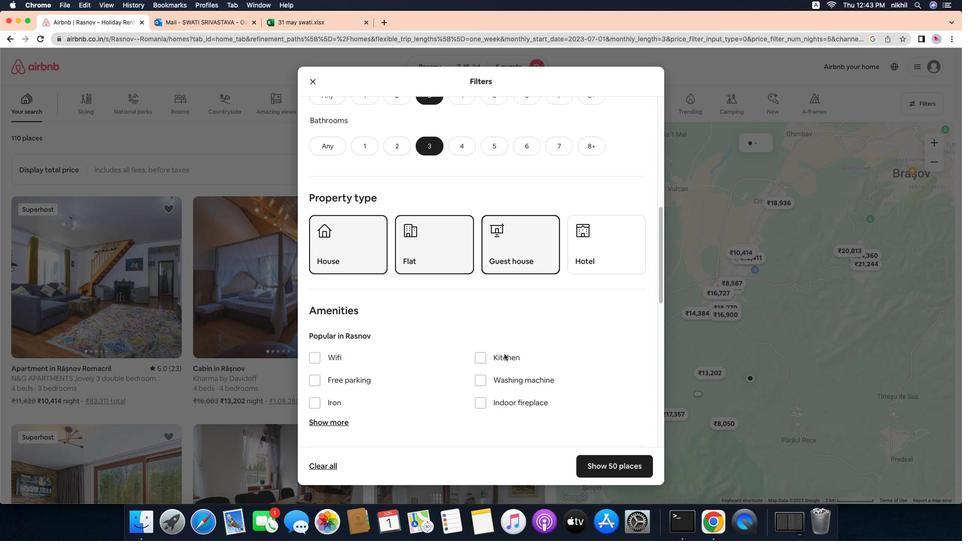 
Action: Mouse scrolled (502, 368) with delta (34, -3)
Screenshot: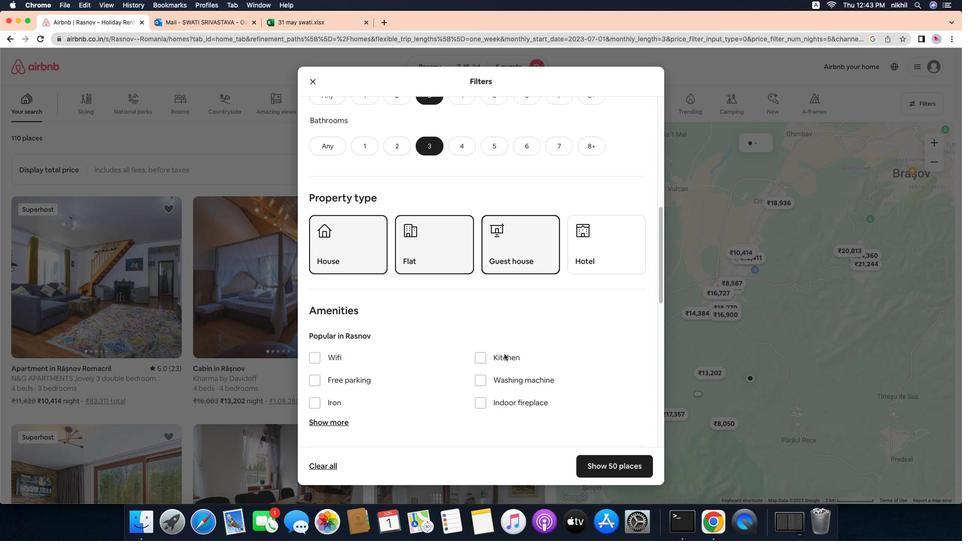 
Action: Mouse moved to (501, 367)
Screenshot: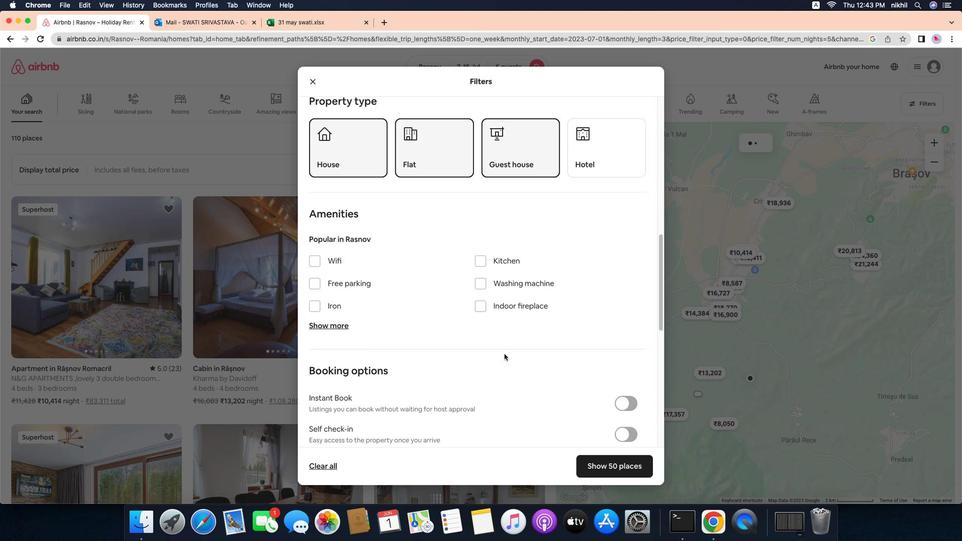 
Action: Mouse scrolled (501, 367) with delta (34, -3)
Screenshot: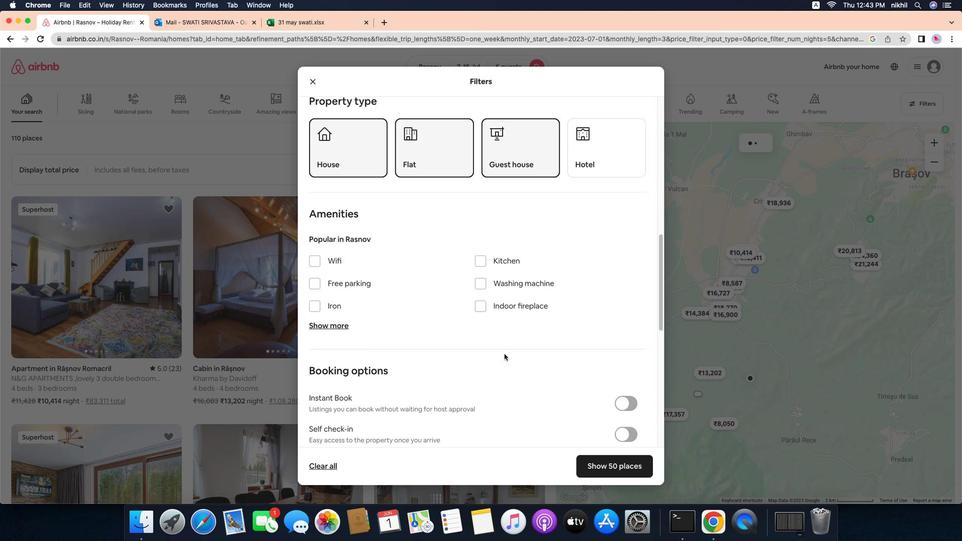 
Action: Mouse moved to (501, 367)
Screenshot: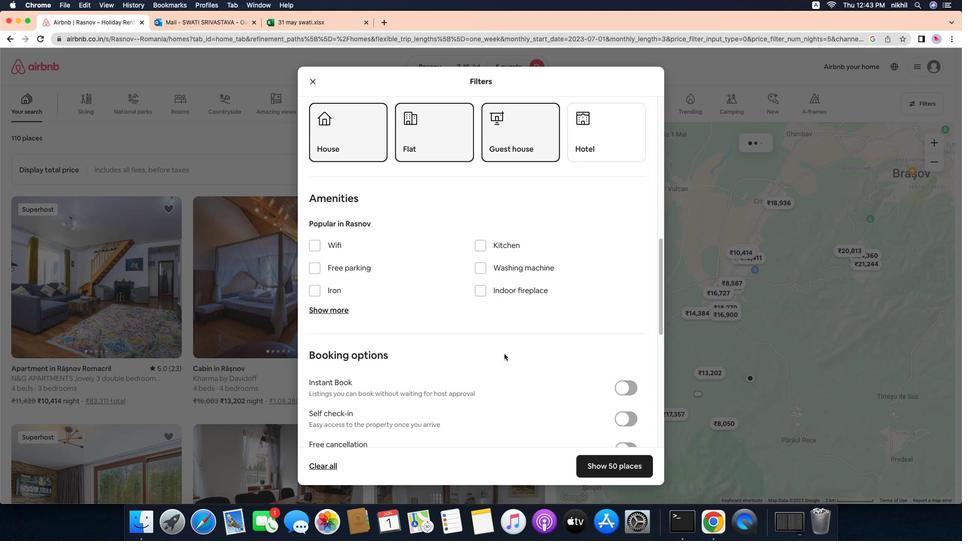 
Action: Mouse scrolled (501, 367) with delta (34, -2)
Screenshot: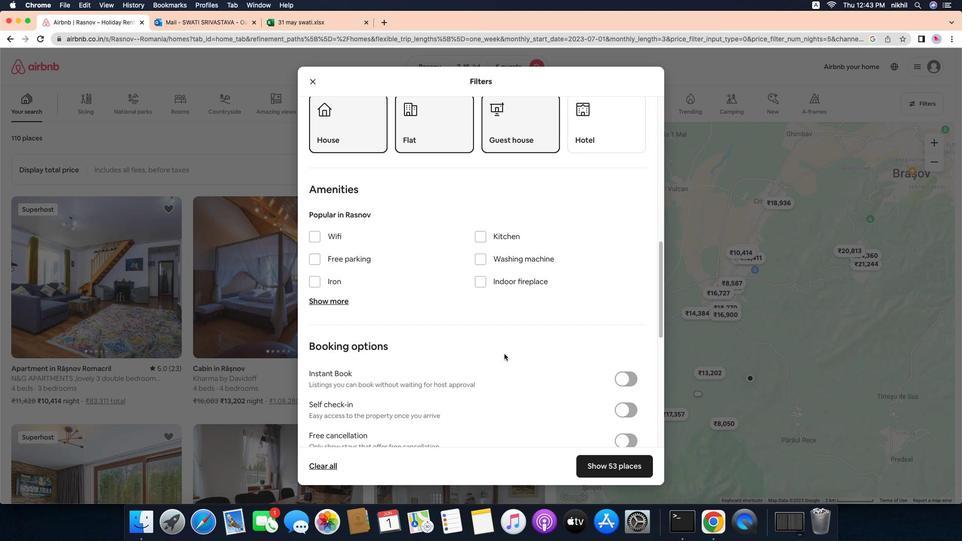 
Action: Mouse scrolled (501, 367) with delta (34, -2)
Screenshot: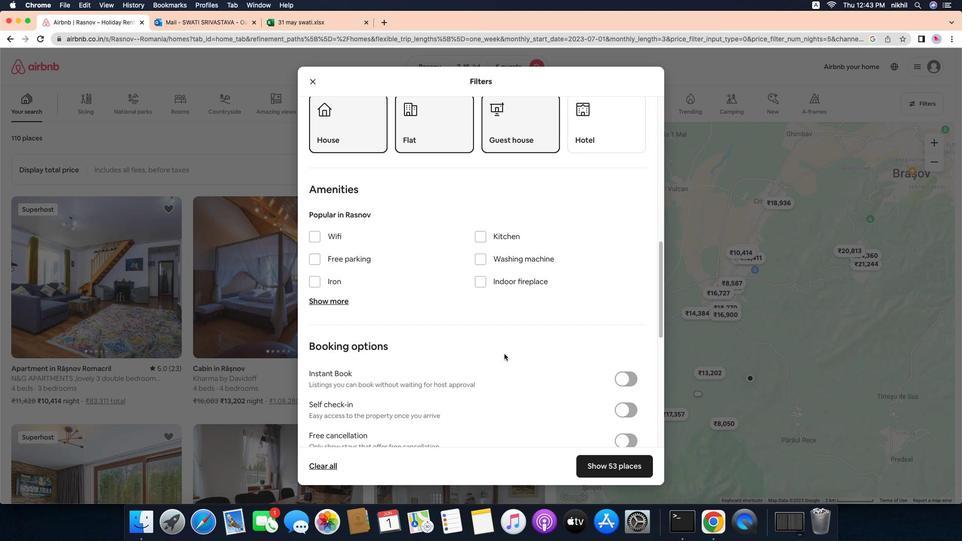 
Action: Mouse scrolled (501, 367) with delta (34, -3)
Screenshot: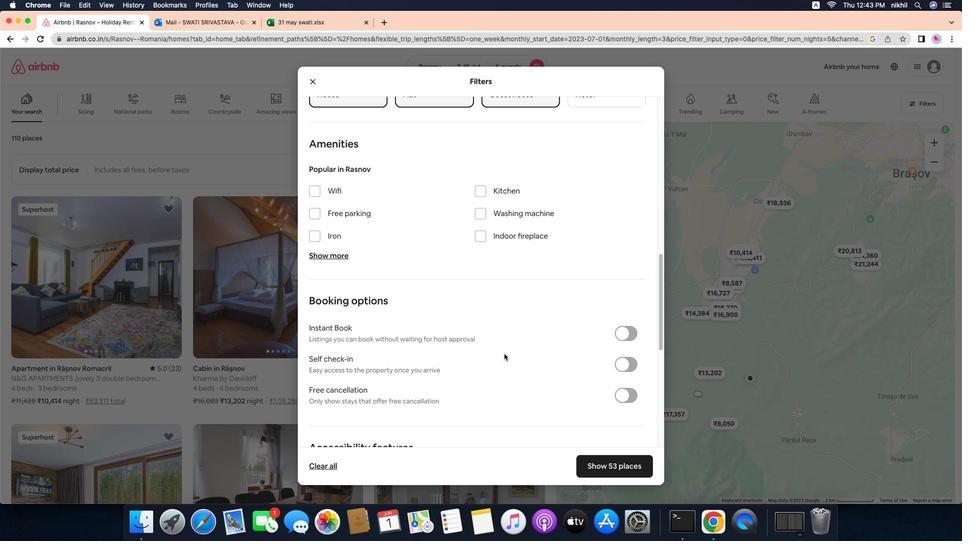 
Action: Mouse moved to (608, 335)
Screenshot: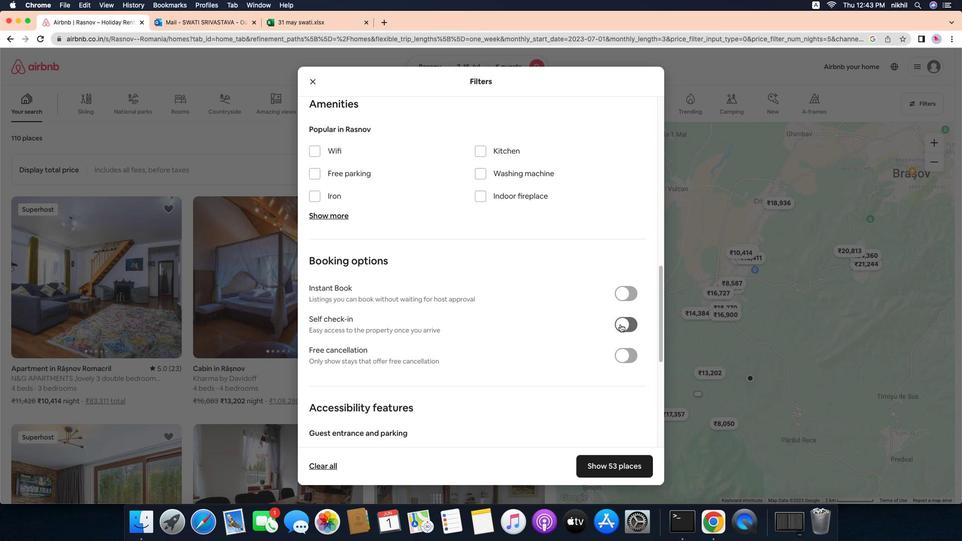 
Action: Mouse pressed left at (608, 335)
Screenshot: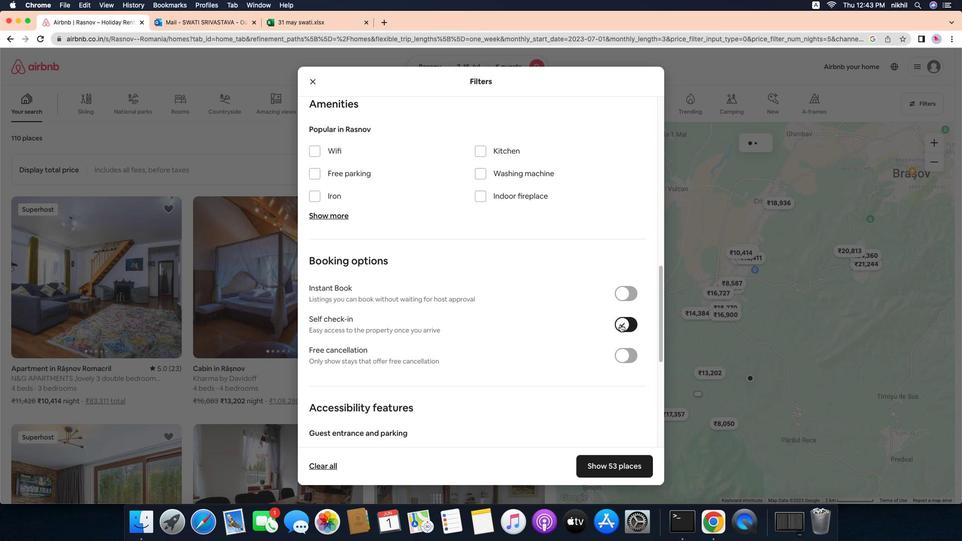 
Action: Mouse moved to (467, 359)
Screenshot: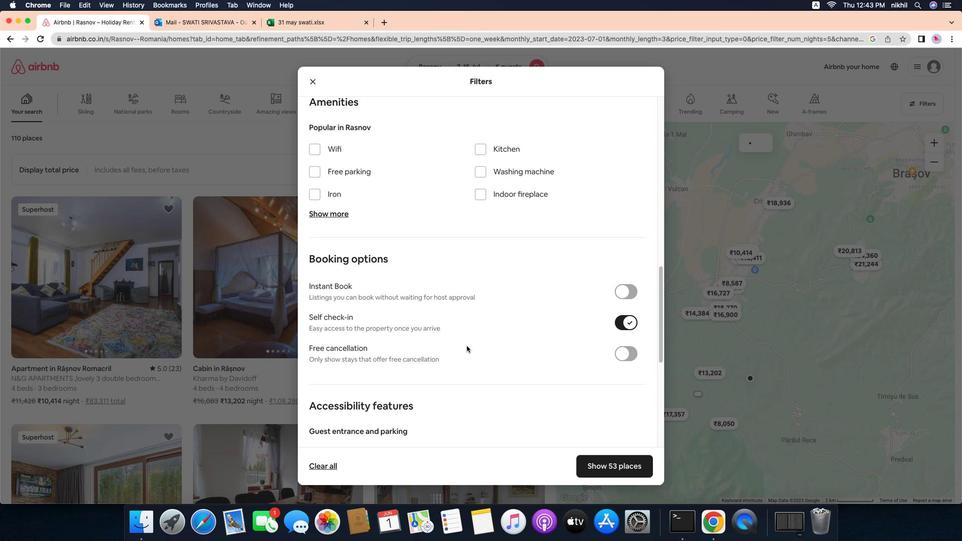 
Action: Mouse scrolled (467, 359) with delta (34, -2)
Screenshot: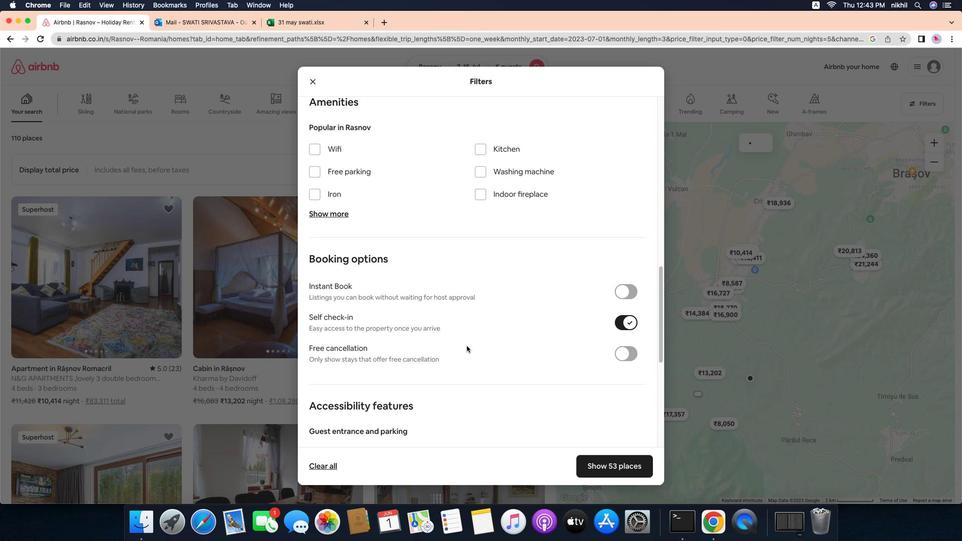 
Action: Mouse moved to (467, 359)
Screenshot: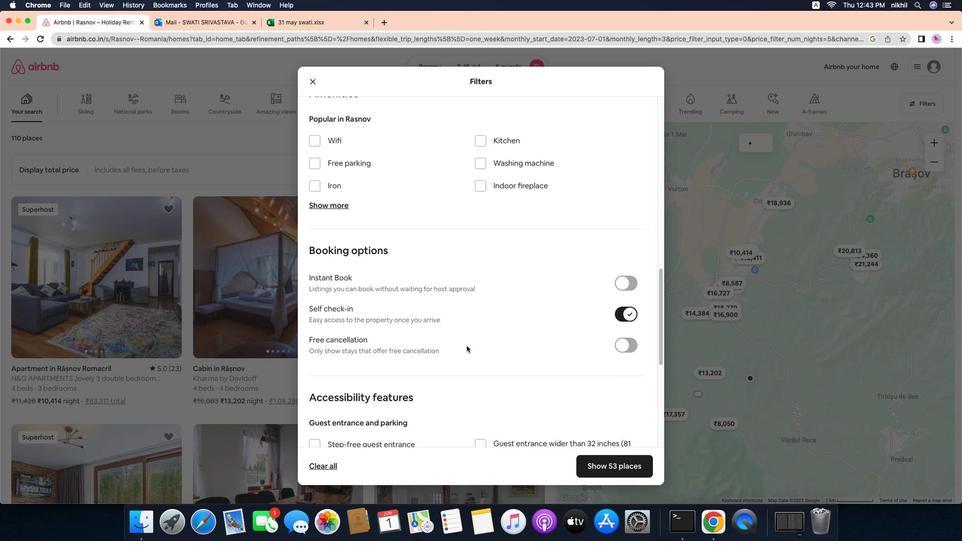 
Action: Mouse scrolled (467, 359) with delta (34, -2)
Screenshot: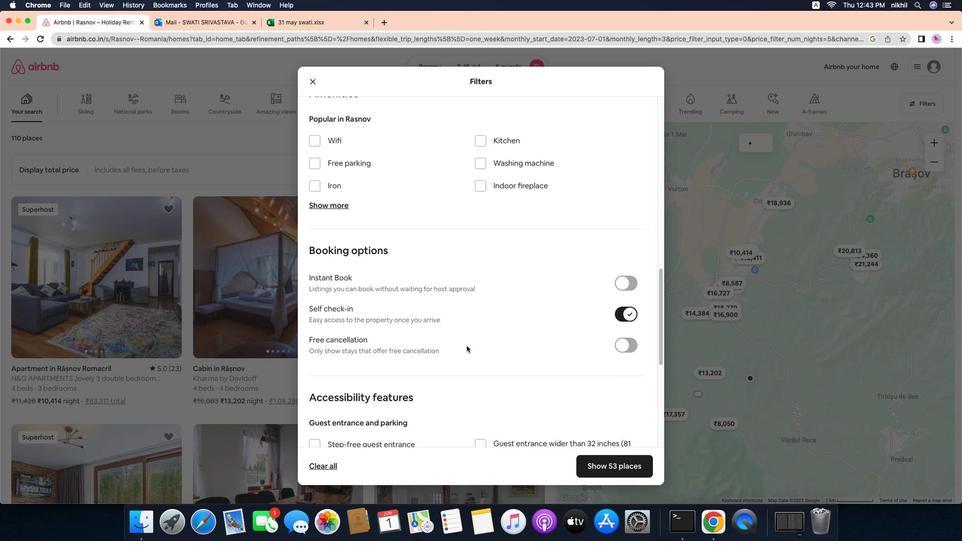 
Action: Mouse moved to (466, 359)
Screenshot: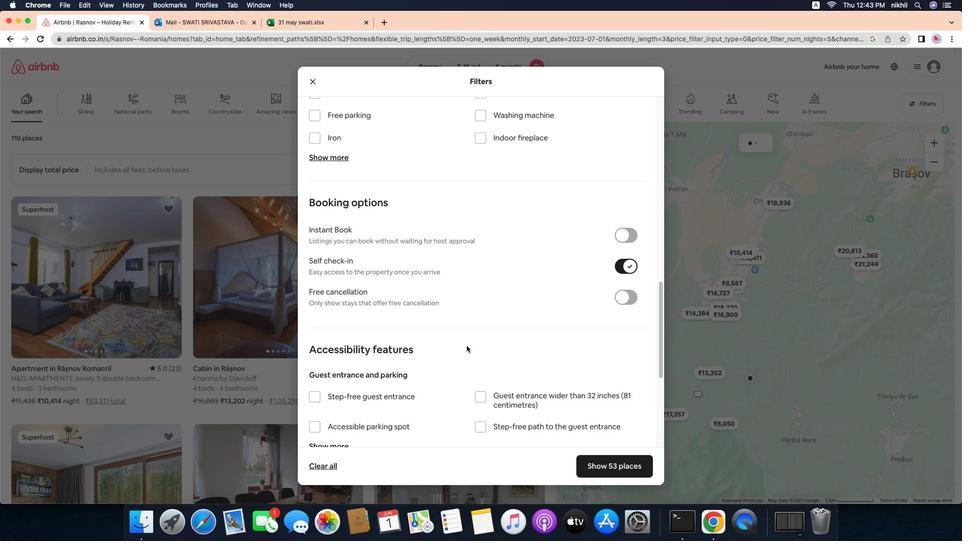 
Action: Mouse scrolled (466, 359) with delta (34, -3)
Screenshot: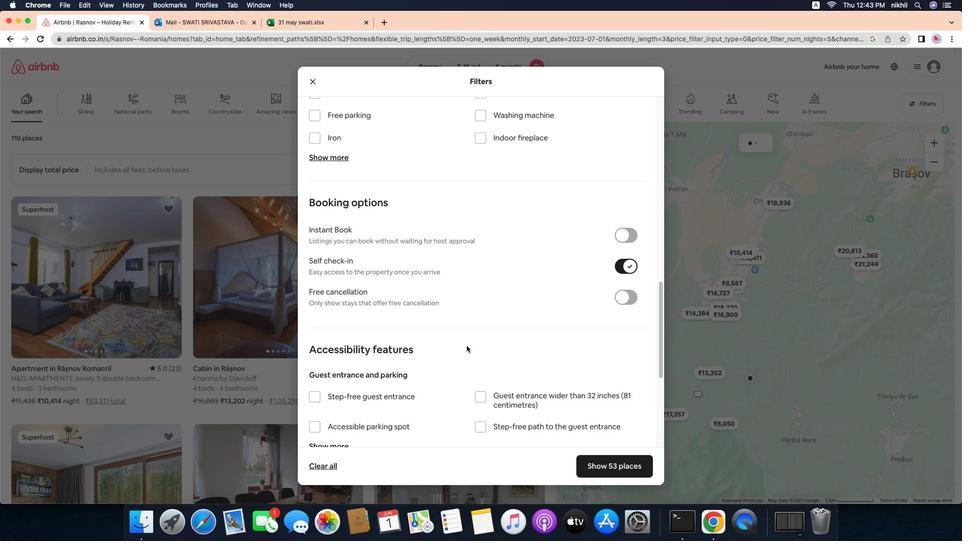 
Action: Mouse moved to (466, 358)
Screenshot: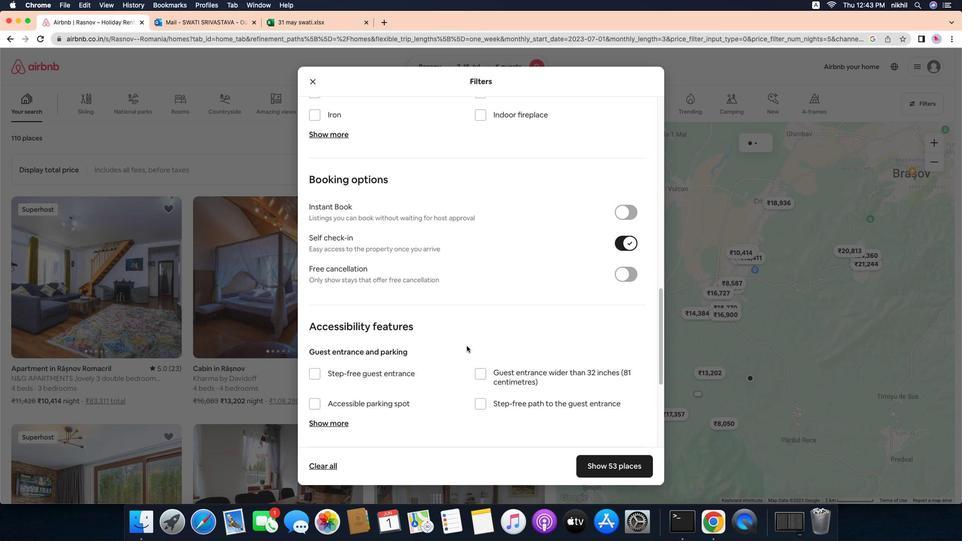 
Action: Mouse scrolled (466, 358) with delta (34, -2)
Screenshot: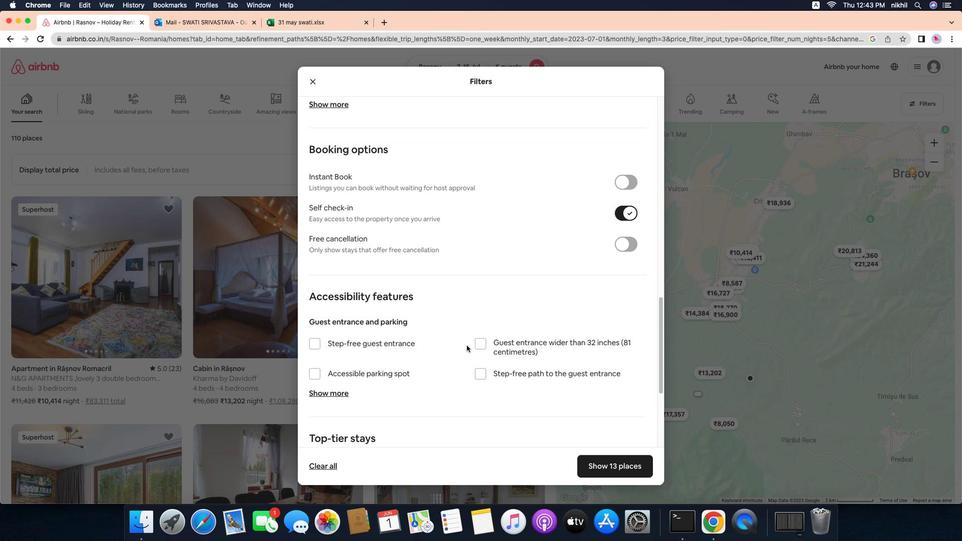 
Action: Mouse scrolled (466, 358) with delta (34, -2)
Screenshot: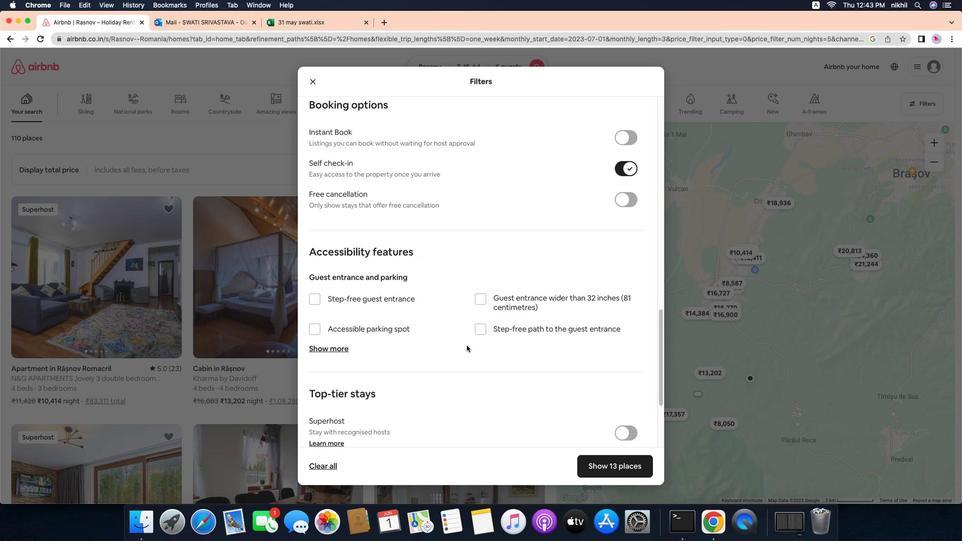 
Action: Mouse scrolled (466, 358) with delta (34, -3)
Screenshot: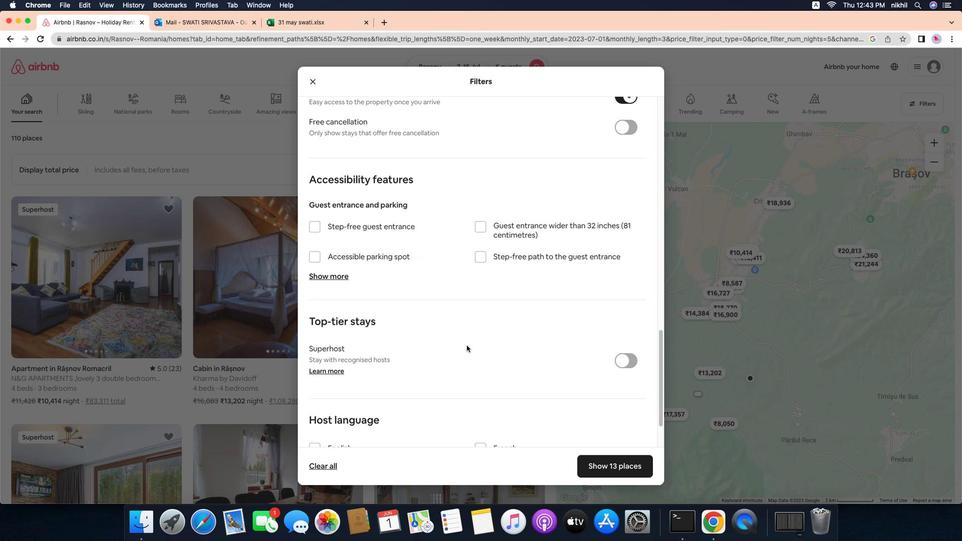 
Action: Mouse scrolled (466, 358) with delta (34, -4)
Screenshot: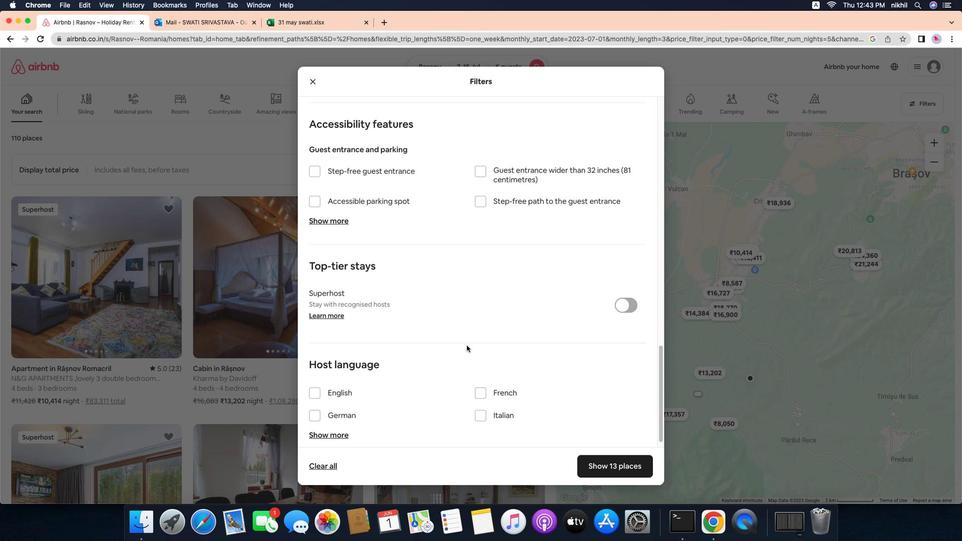 
Action: Mouse moved to (328, 397)
Screenshot: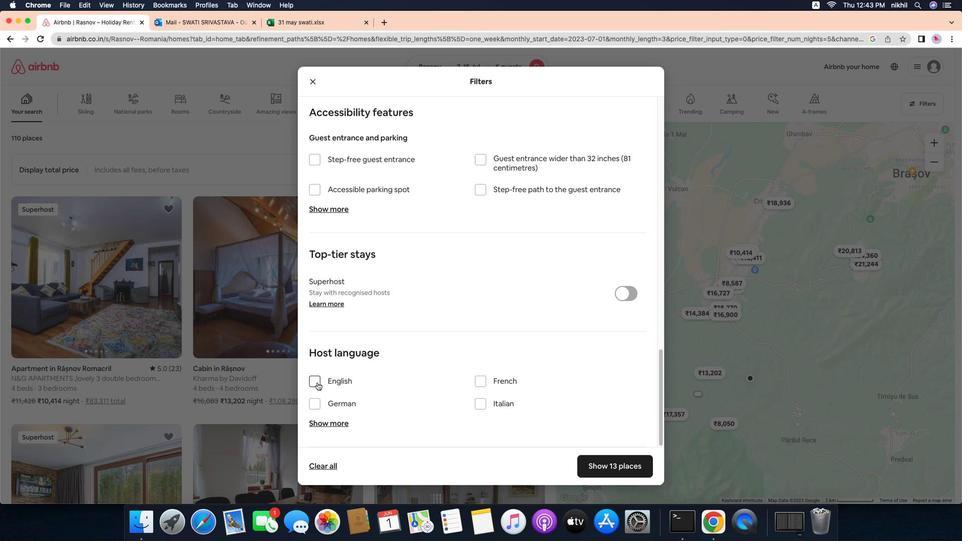 
Action: Mouse pressed left at (328, 397)
Screenshot: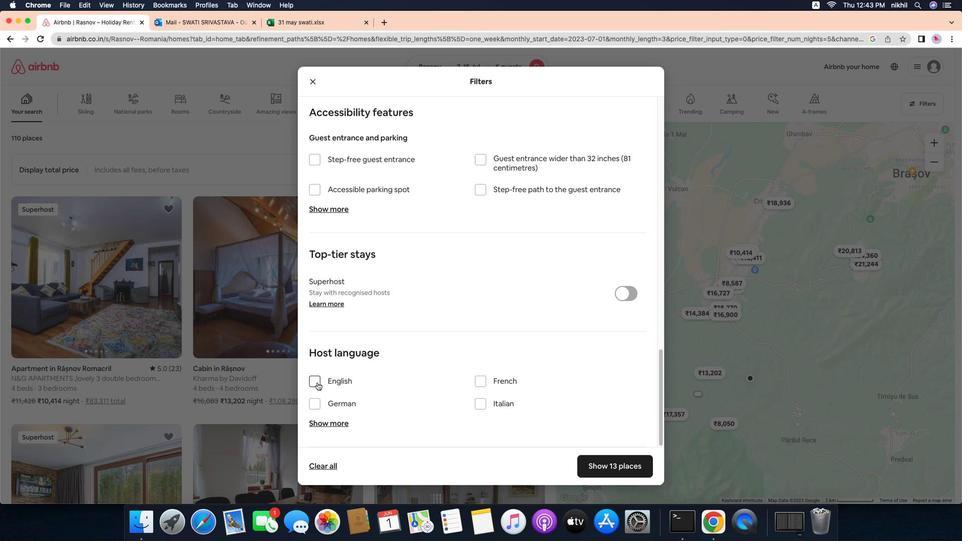
Action: Mouse moved to (606, 481)
Screenshot: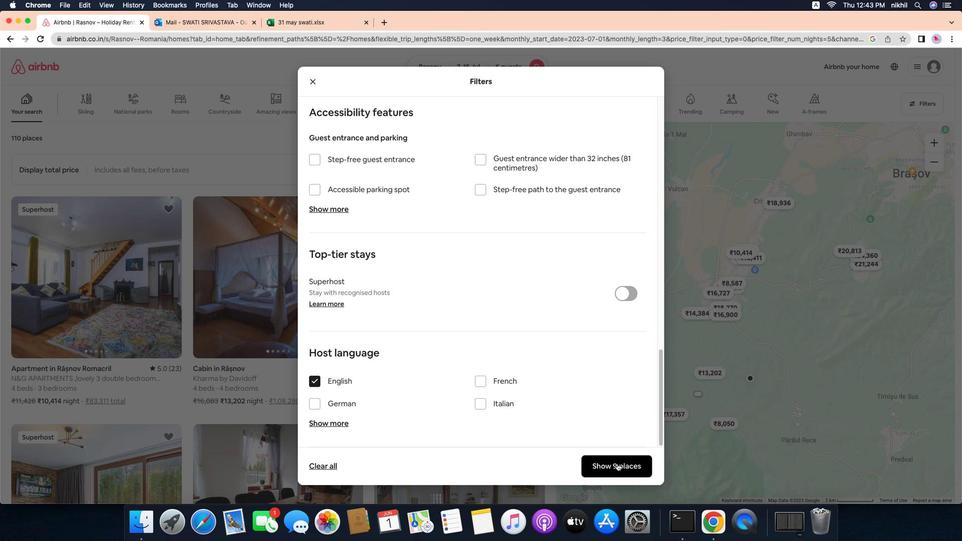 
Action: Mouse pressed left at (606, 481)
Screenshot: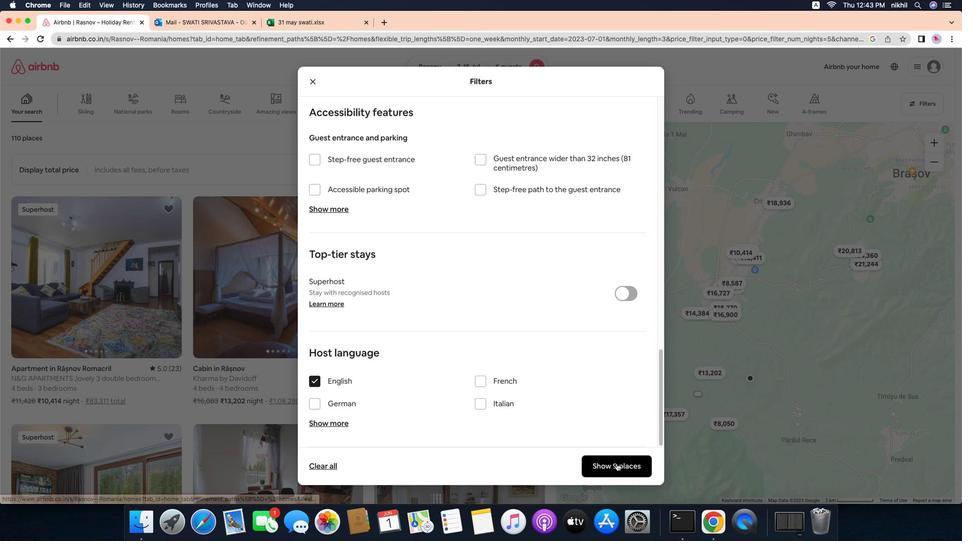
Action: Mouse moved to (483, 153)
Screenshot: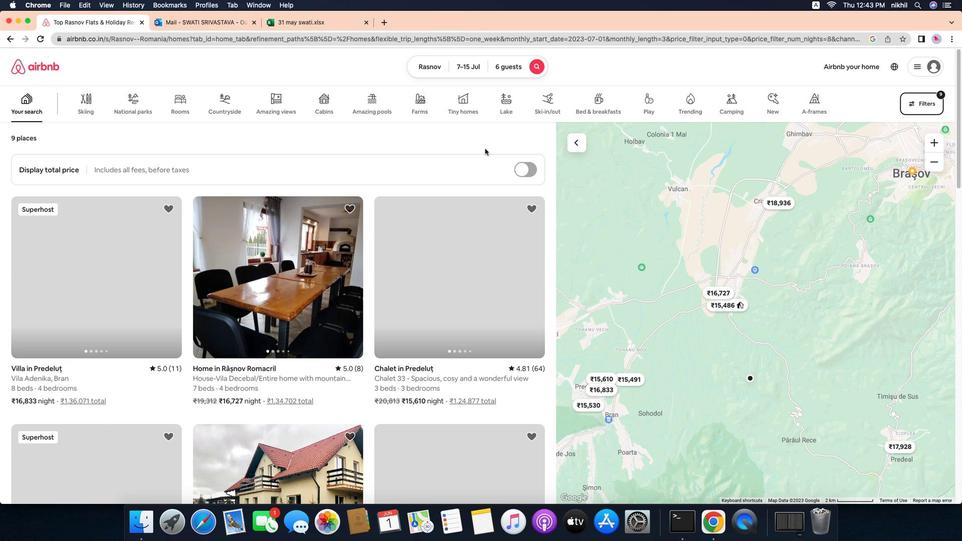 
